 Task: Open Card Nuclear Energy Review in Board Product Design to Workspace Compliance and Regulation and add a team member Softage.2@softage.net, a label Purple, a checklist Financial Forecasting, an attachment from your google drive, a color Purple and finally, add a card description 'Plan and execute company team-building conference with guest speakers on customer loyalty' and a comment 'Given the potential impact of this task on our company revenue, let us ensure that we approach it with a focus on profitability and ROI.'. Add a start date 'Jan 02, 1900' with a due date 'Jan 09, 1900'
Action: Mouse moved to (116, 59)
Screenshot: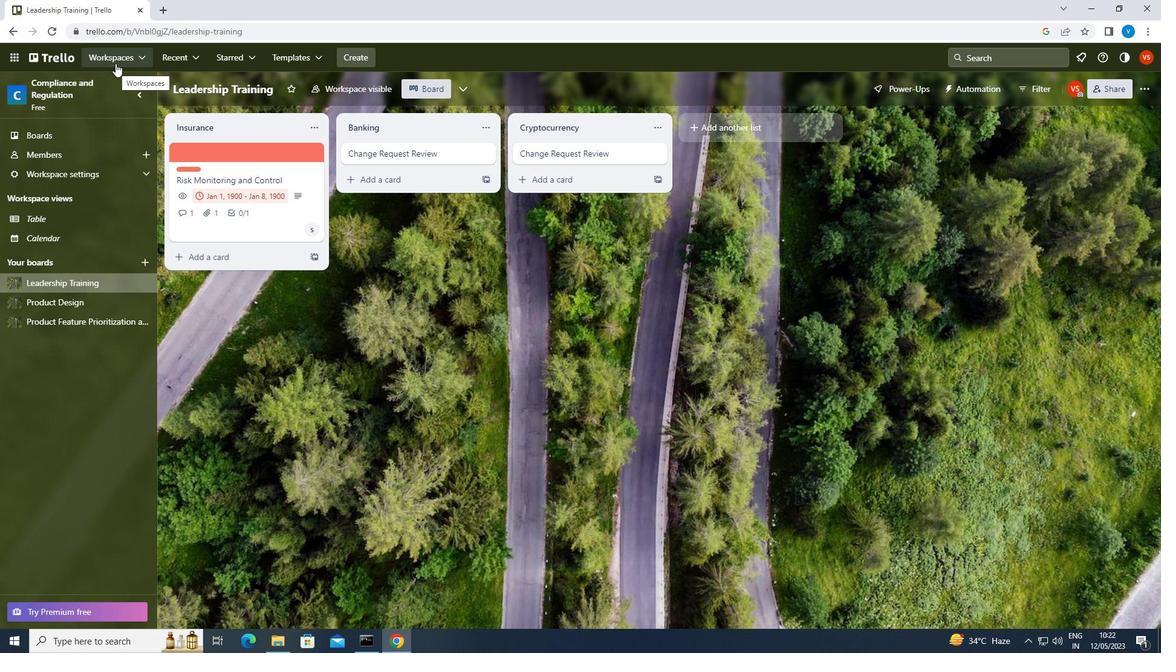 
Action: Mouse pressed left at (116, 59)
Screenshot: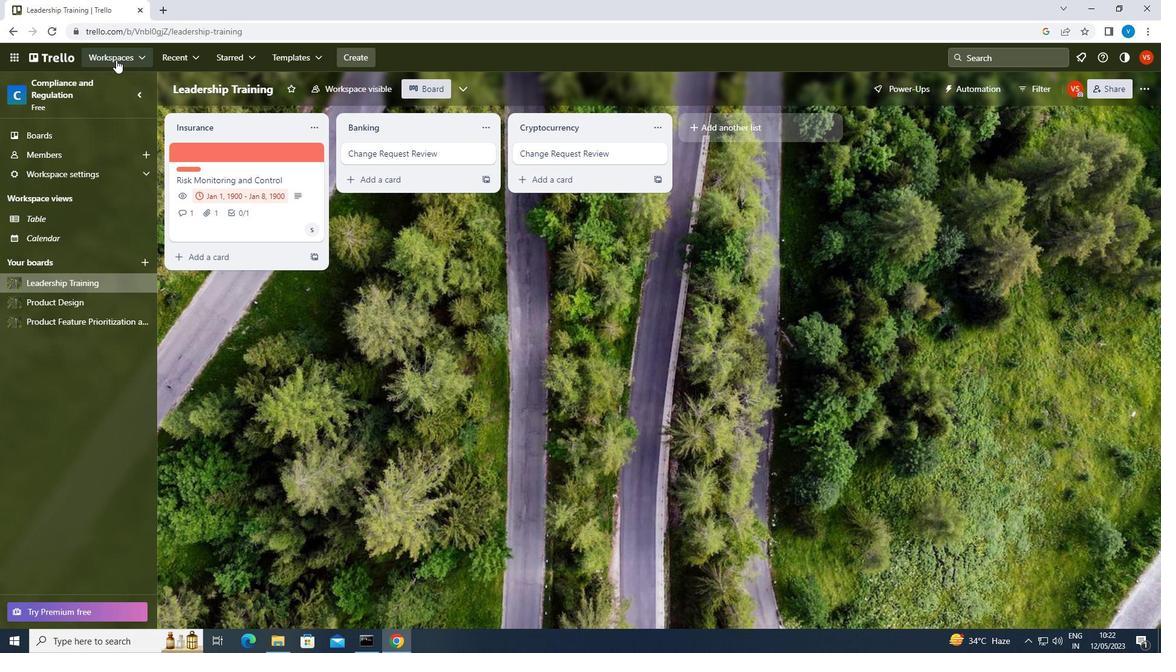 
Action: Mouse moved to (195, 320)
Screenshot: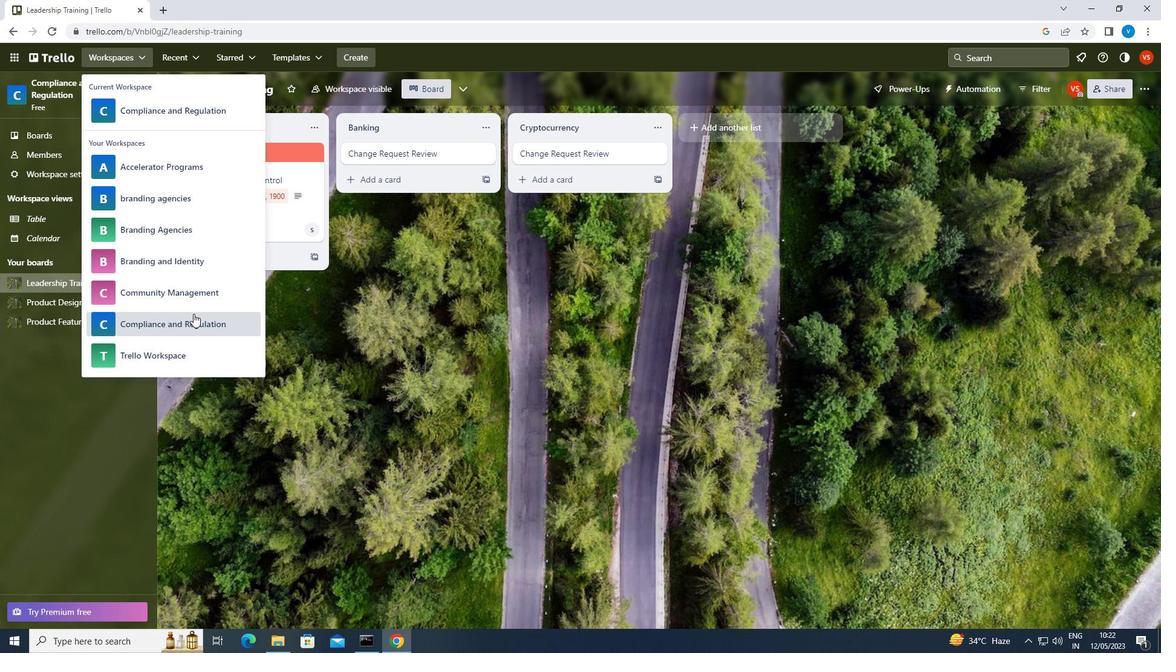 
Action: Mouse pressed left at (195, 320)
Screenshot: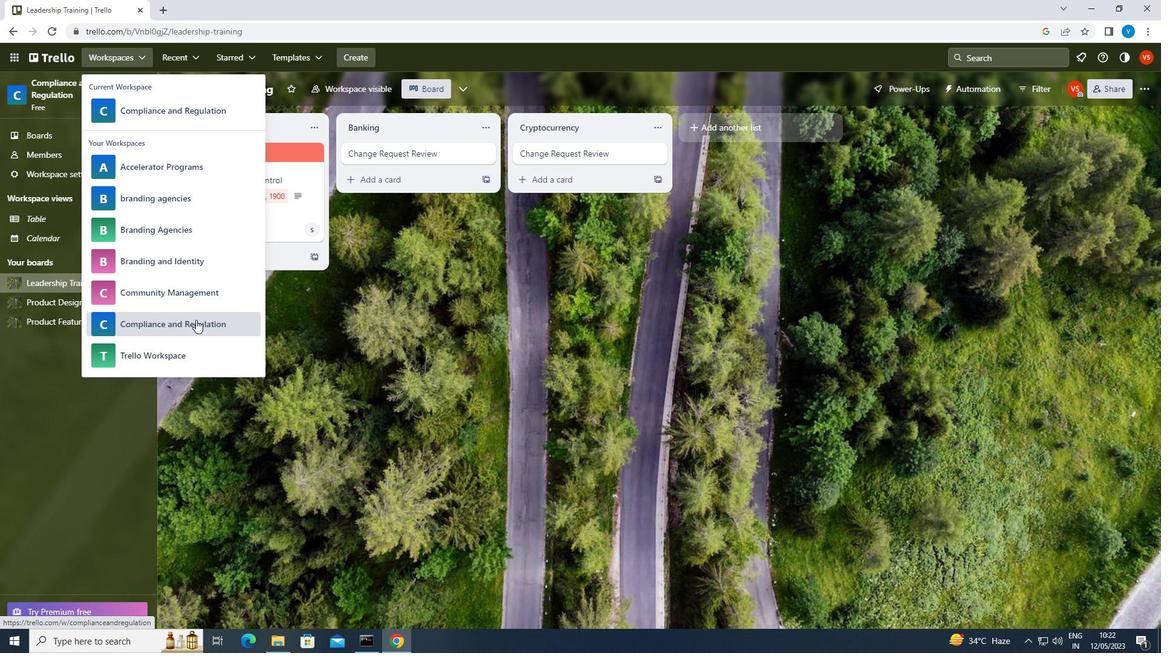 
Action: Mouse moved to (921, 492)
Screenshot: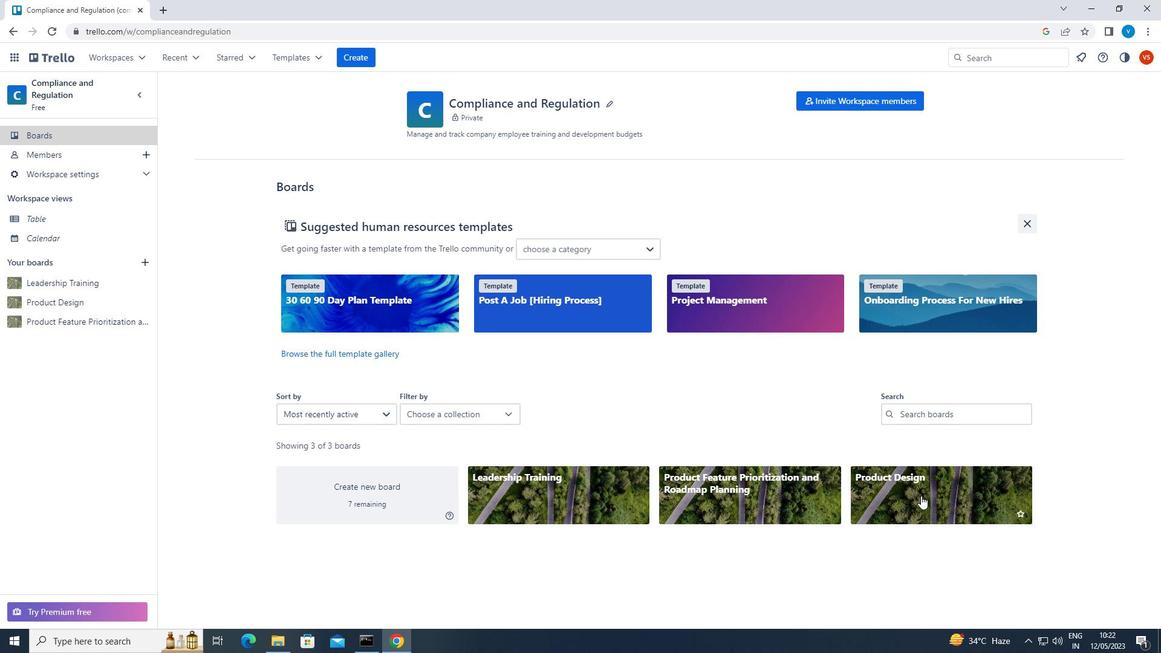 
Action: Mouse pressed left at (921, 492)
Screenshot: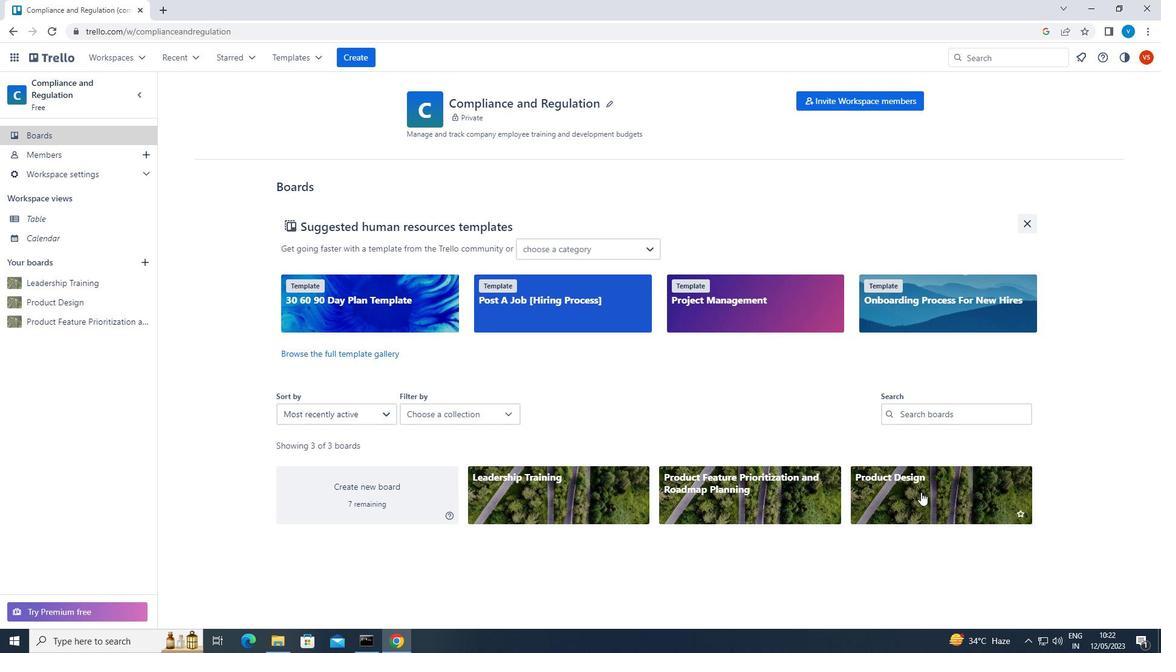 
Action: Mouse moved to (254, 157)
Screenshot: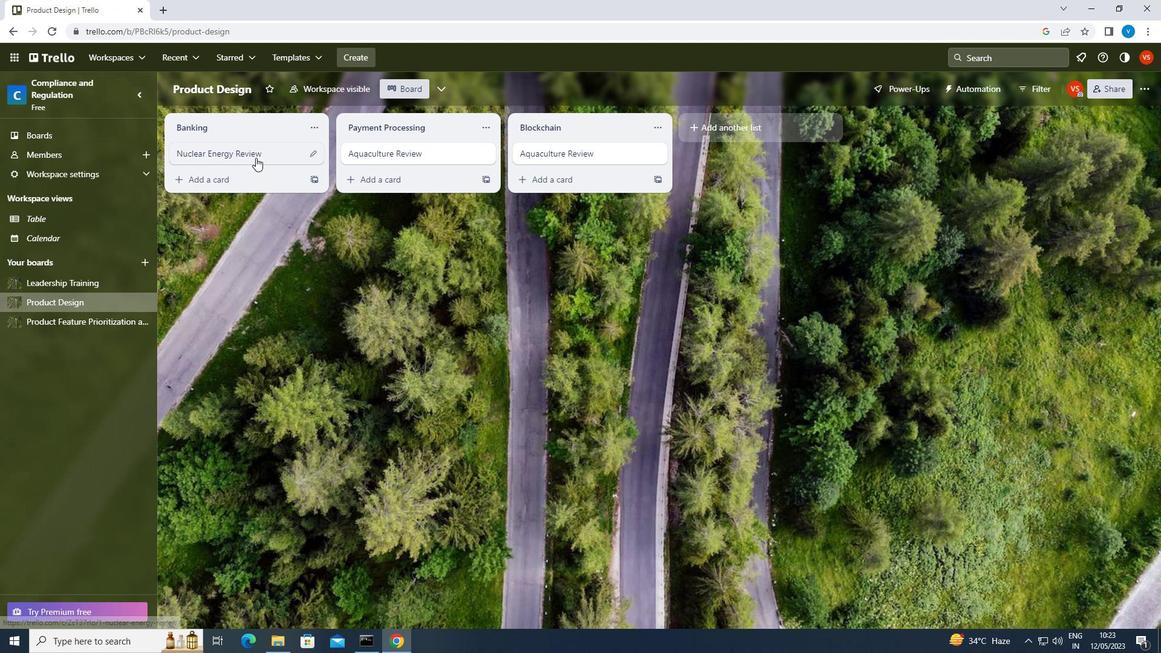 
Action: Mouse pressed left at (254, 157)
Screenshot: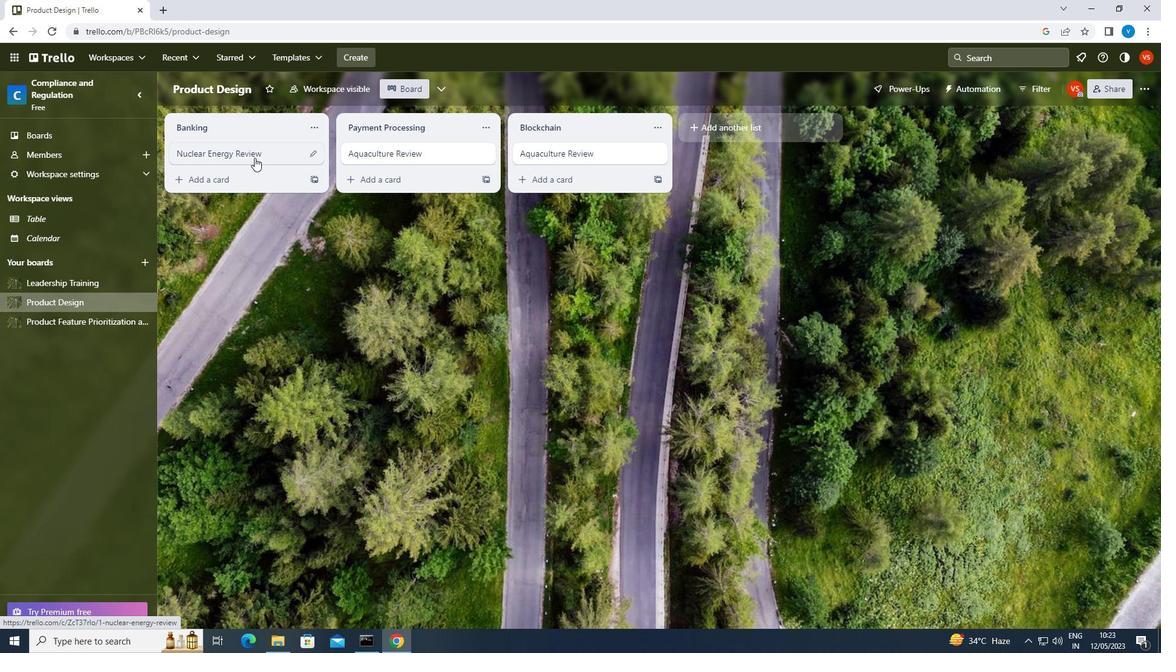
Action: Mouse moved to (759, 152)
Screenshot: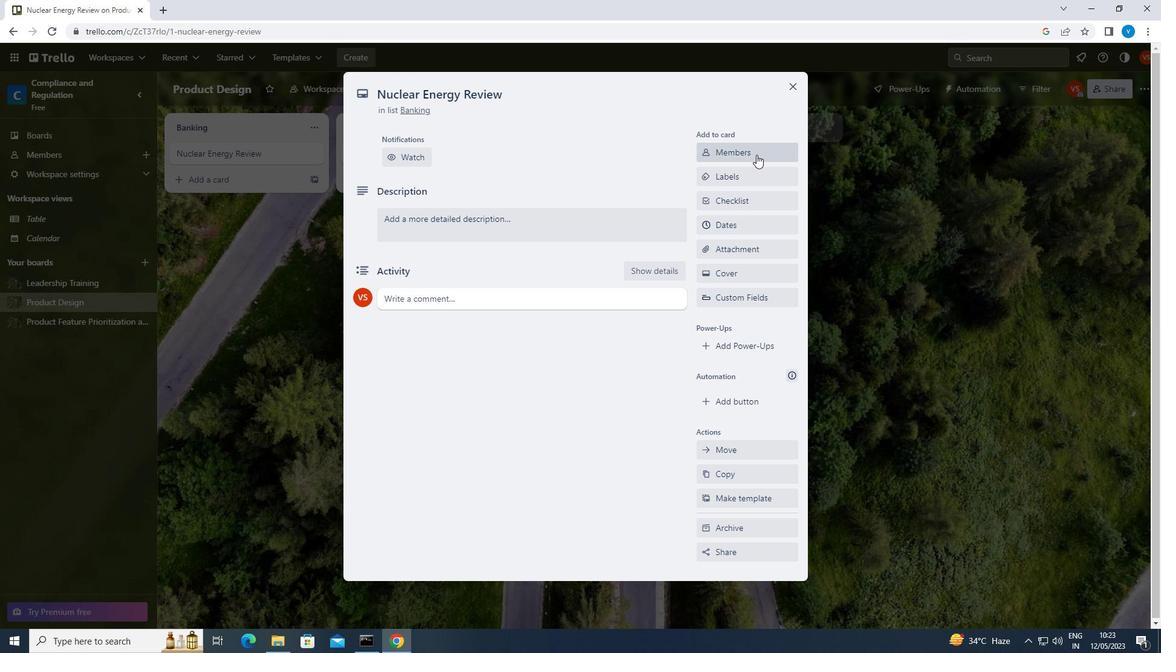 
Action: Mouse pressed left at (759, 152)
Screenshot: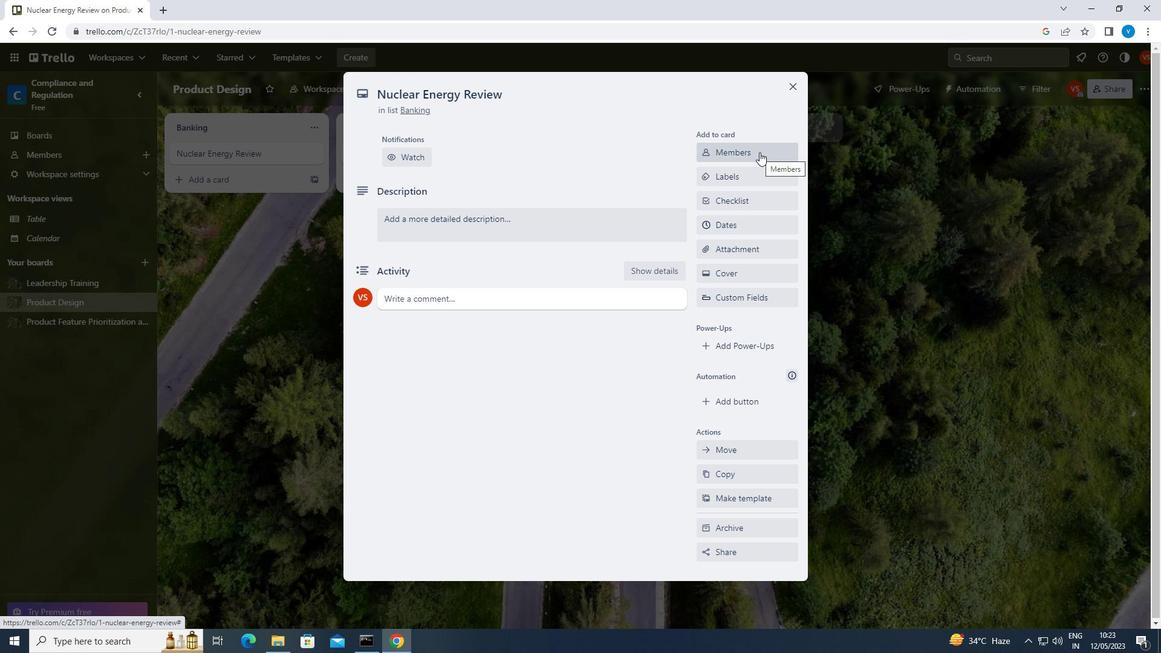 
Action: Key pressed <Key.shift>SOFTAGE.2<Key.shift>@SOFTAGE.NET
Screenshot: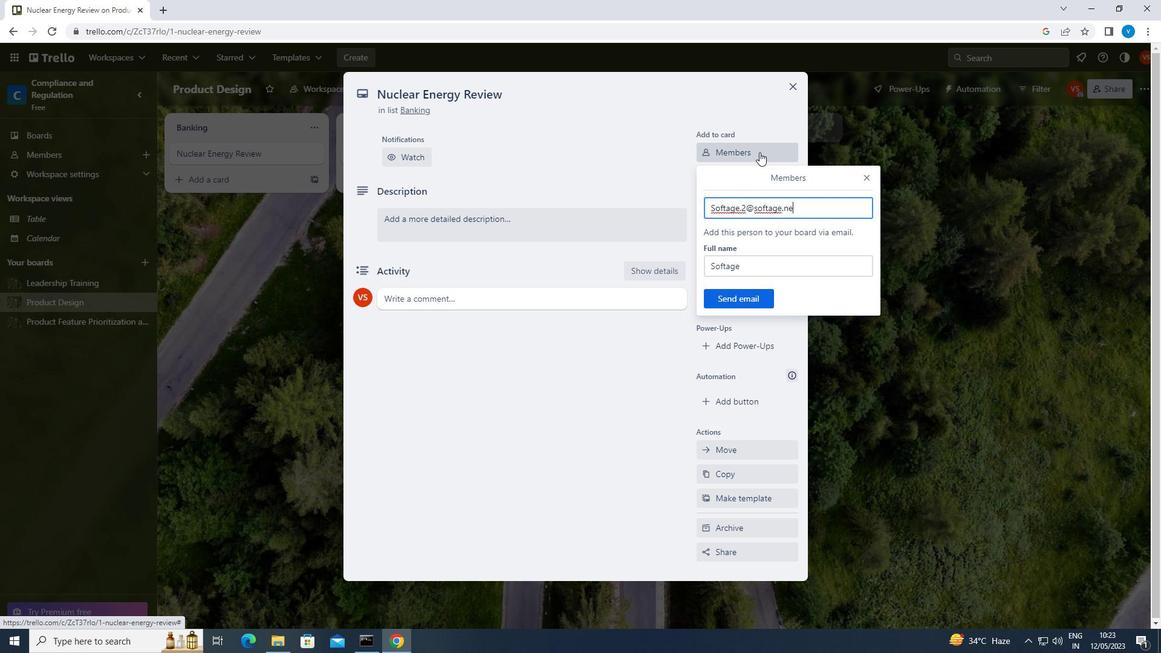 
Action: Mouse moved to (742, 300)
Screenshot: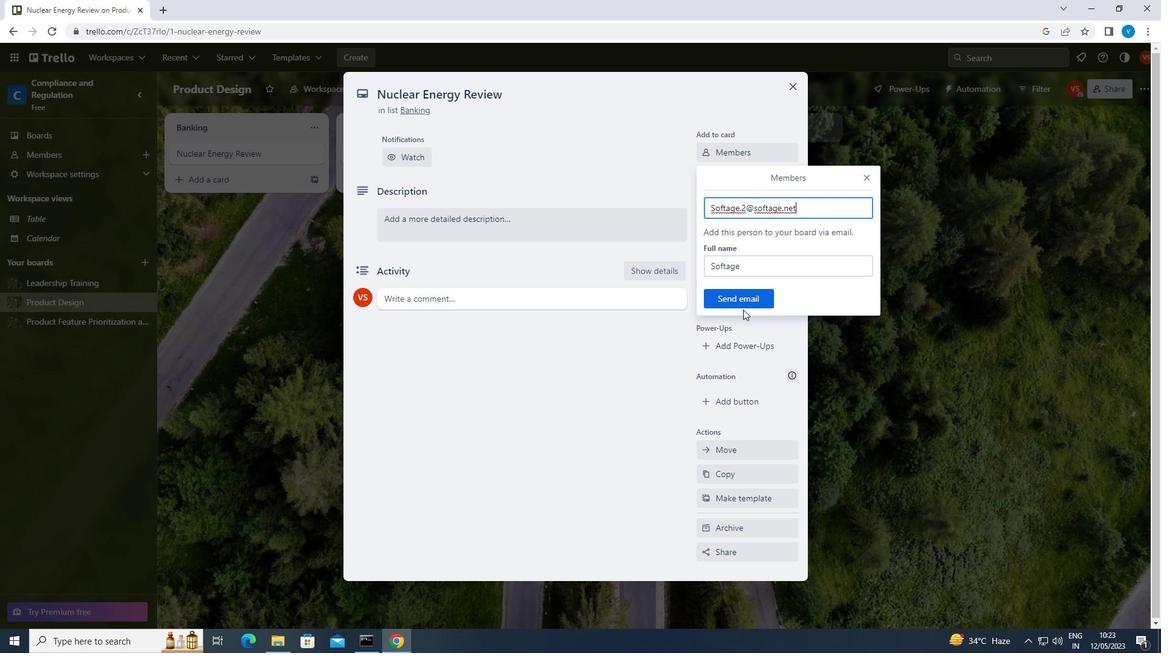 
Action: Mouse pressed left at (742, 300)
Screenshot: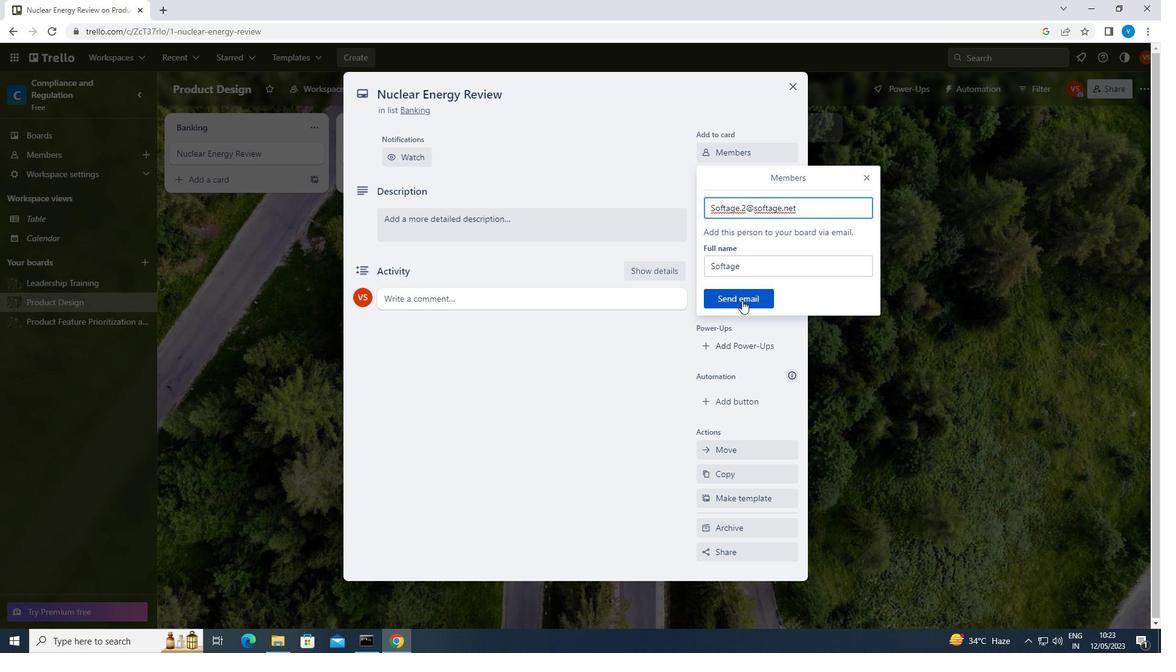 
Action: Mouse moved to (731, 222)
Screenshot: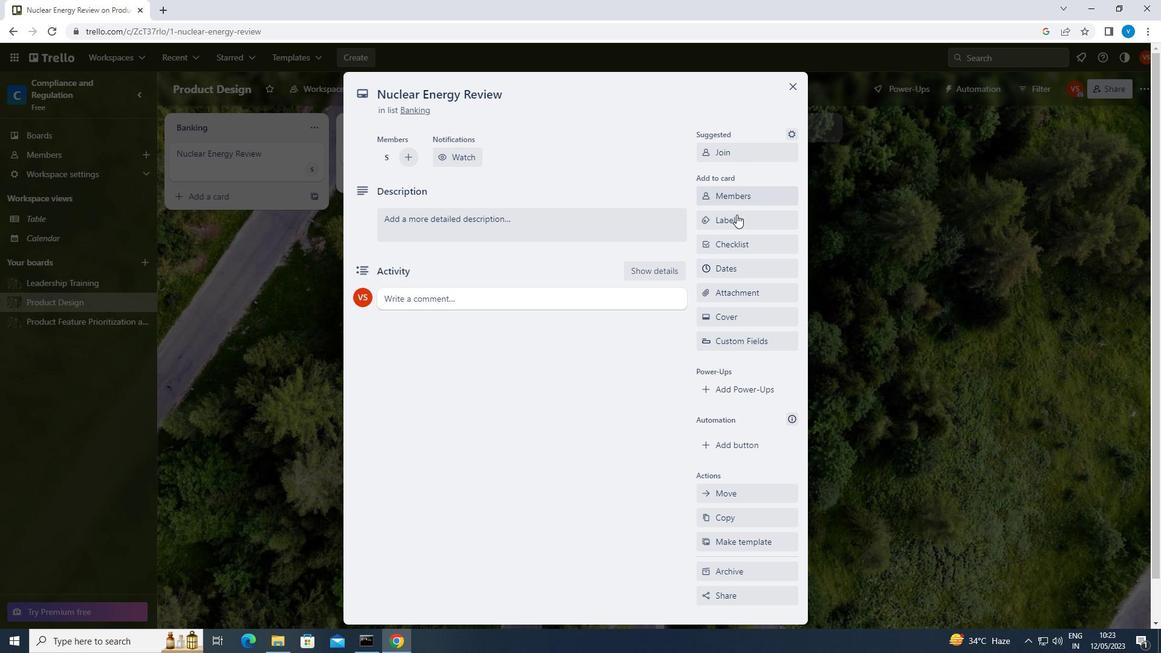 
Action: Mouse pressed left at (731, 222)
Screenshot: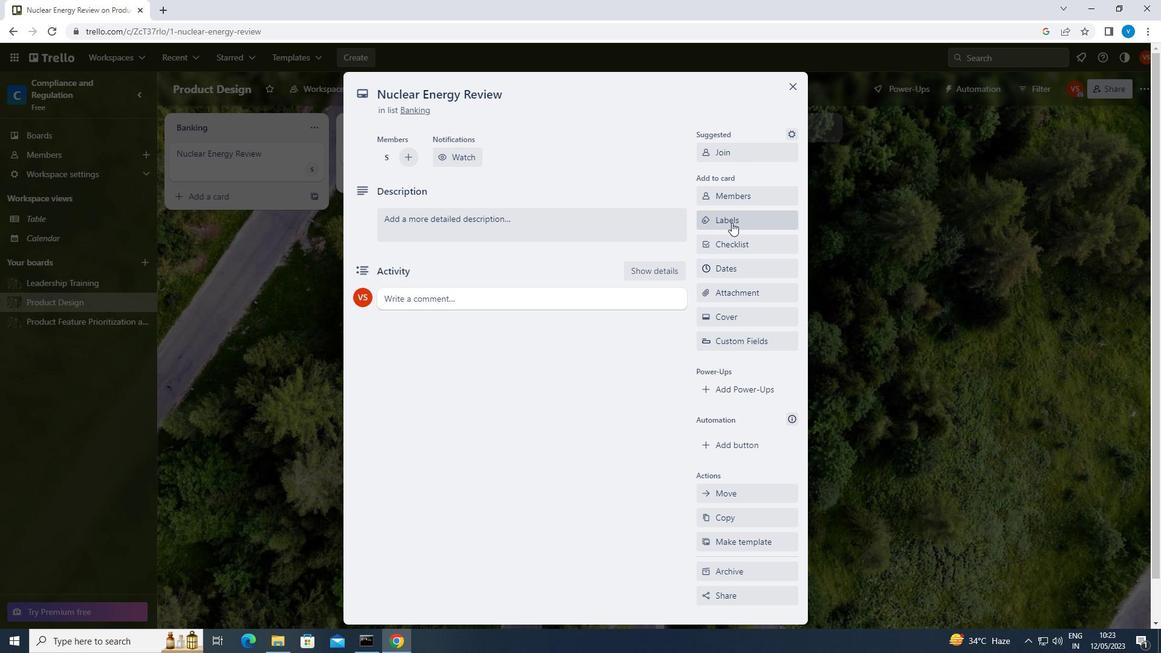 
Action: Mouse moved to (783, 407)
Screenshot: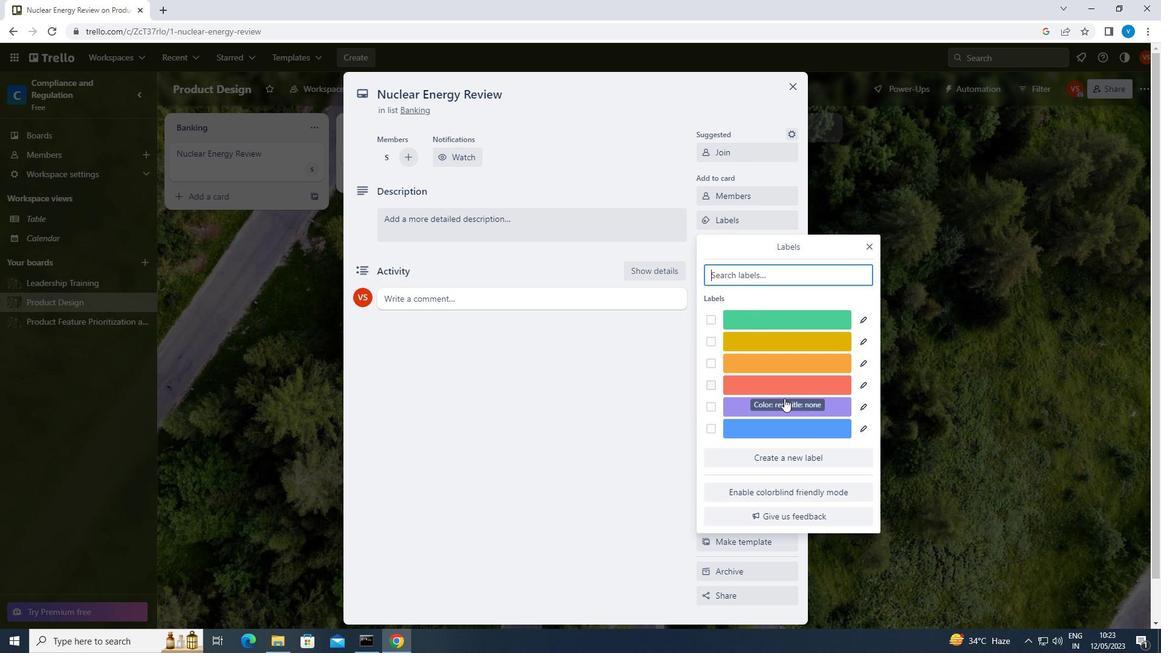 
Action: Mouse pressed left at (783, 407)
Screenshot: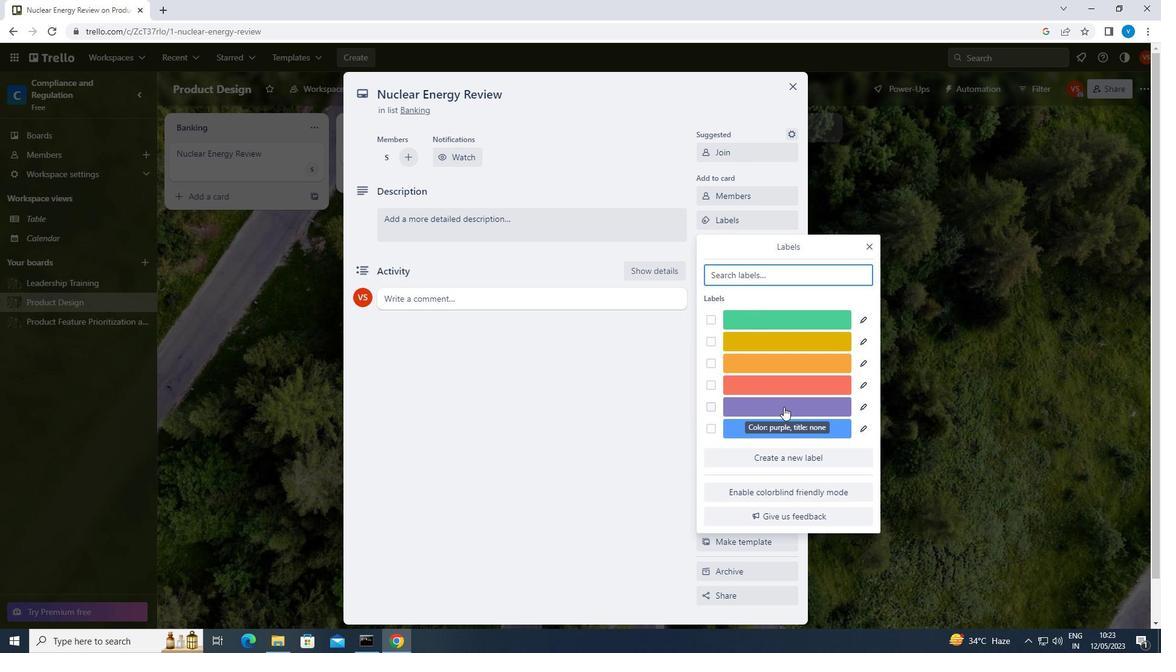 
Action: Mouse moved to (869, 245)
Screenshot: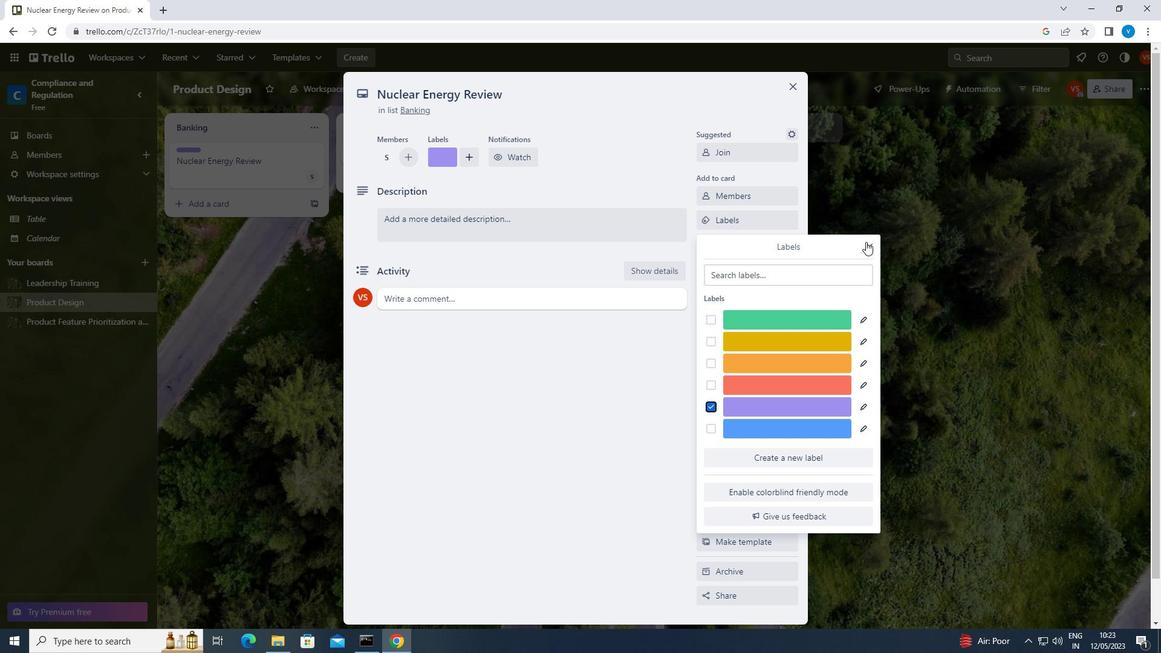 
Action: Mouse pressed left at (869, 245)
Screenshot: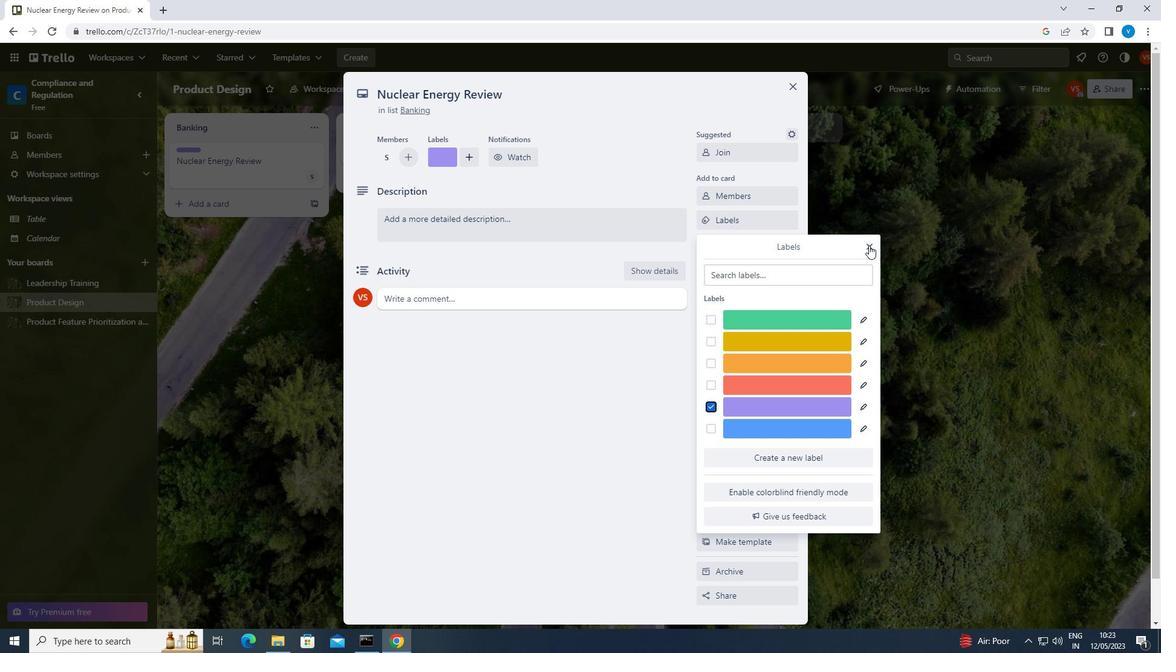 
Action: Mouse moved to (750, 241)
Screenshot: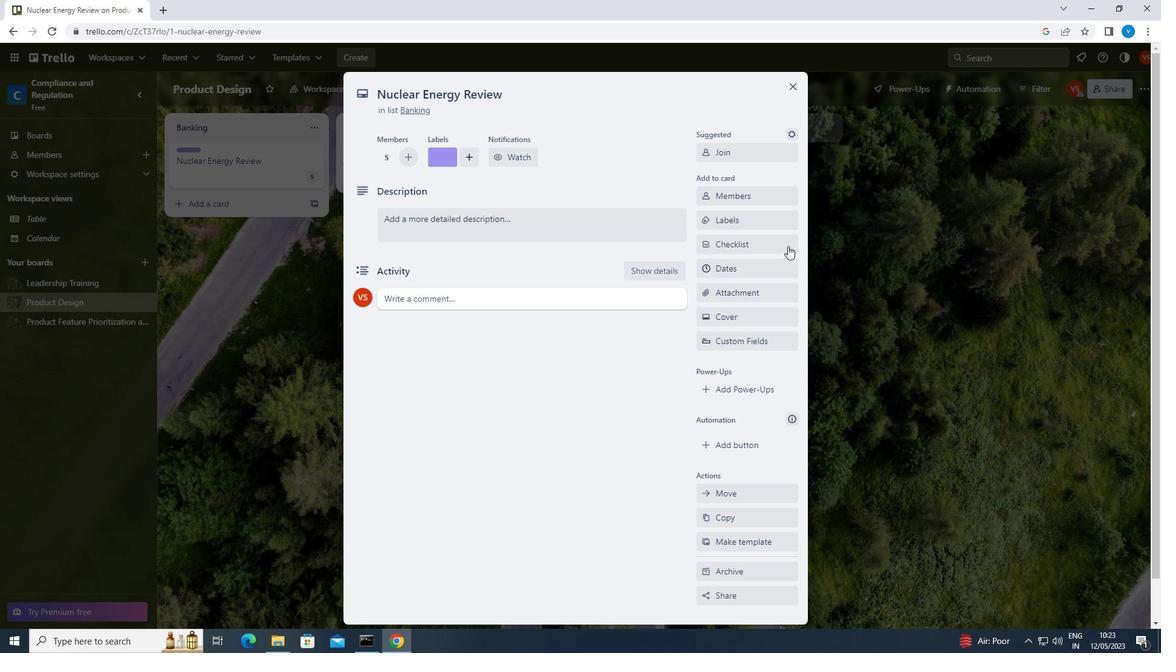 
Action: Mouse pressed left at (750, 241)
Screenshot: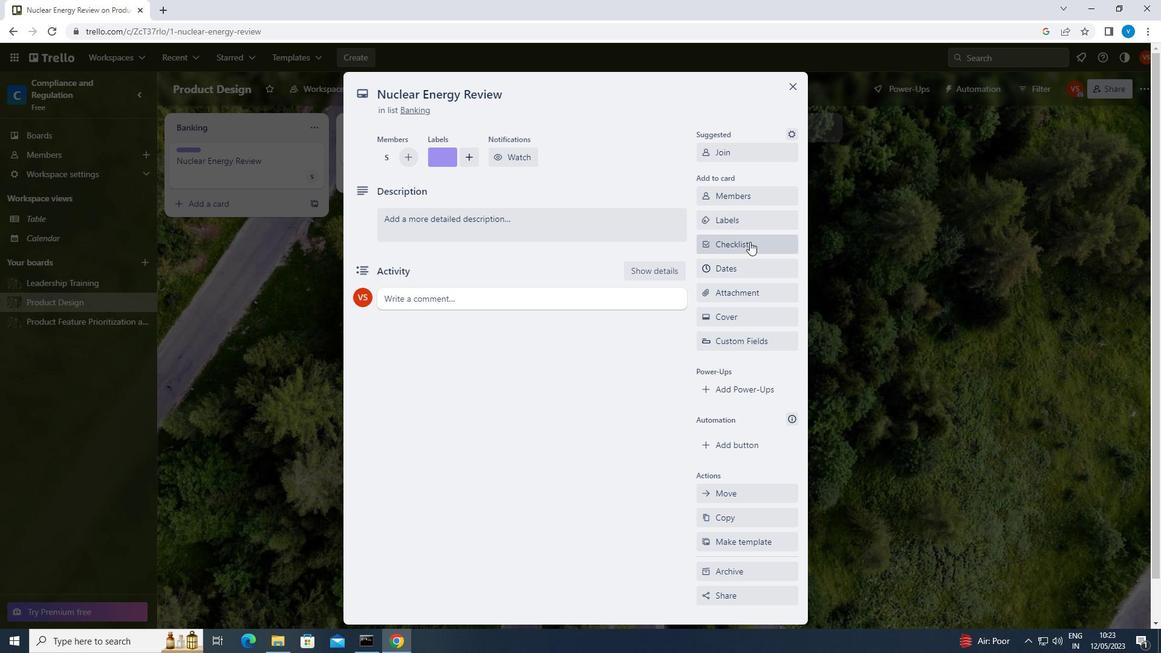 
Action: Mouse moved to (730, 341)
Screenshot: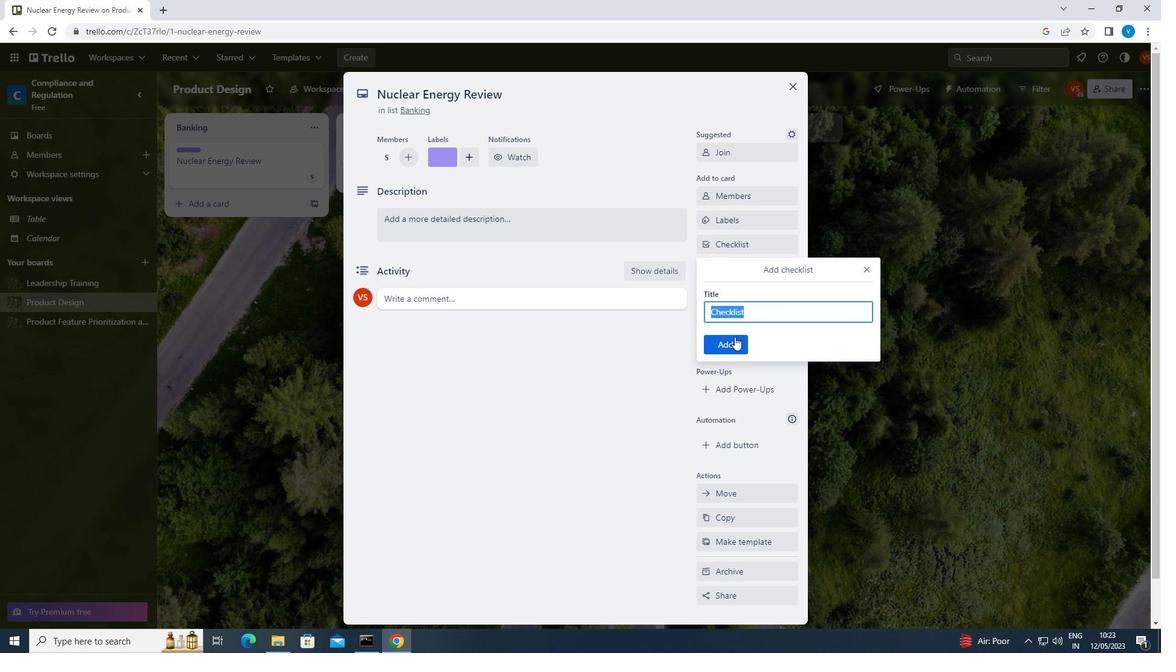 
Action: Mouse pressed left at (730, 341)
Screenshot: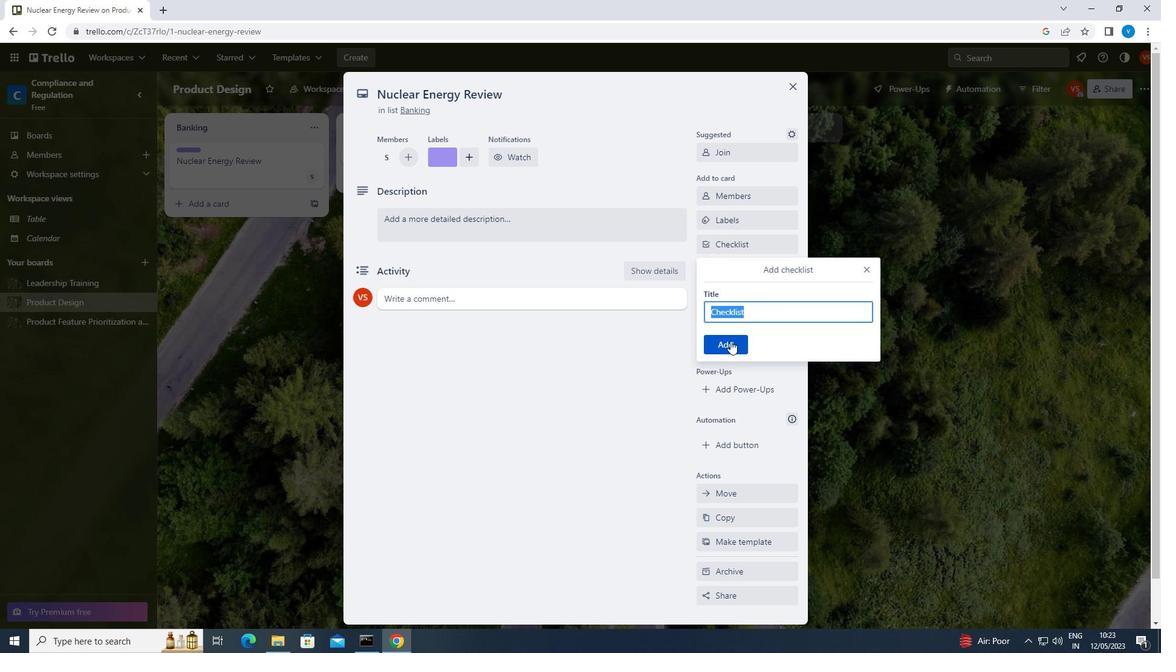 
Action: Mouse moved to (599, 318)
Screenshot: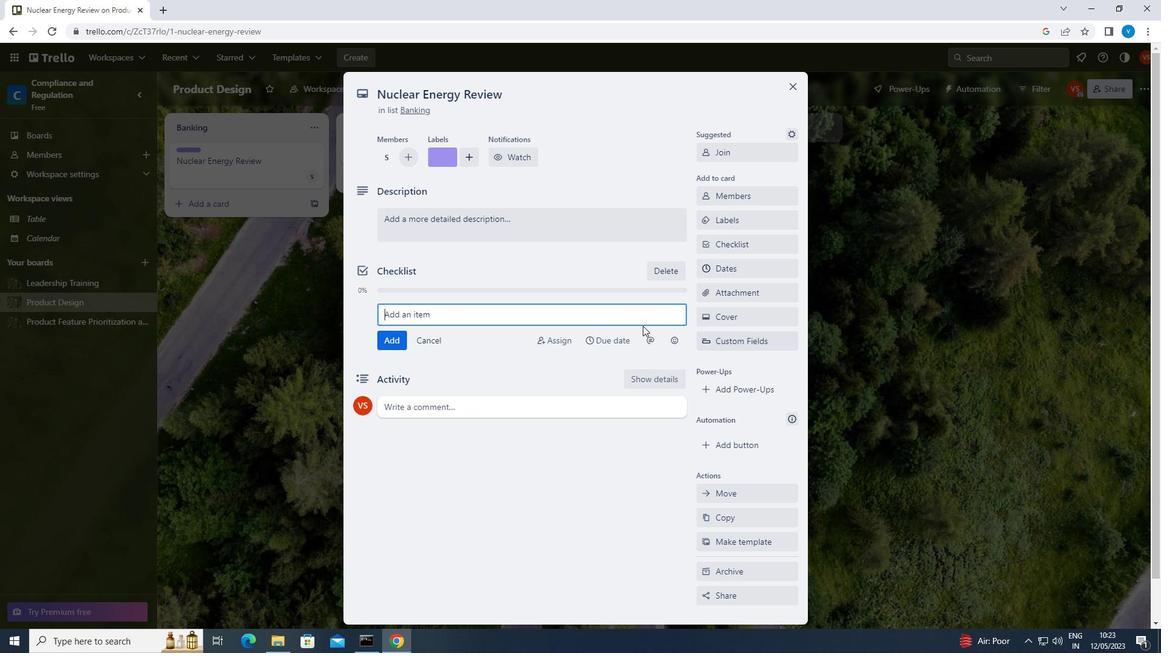 
Action: Key pressed <Key.shift>FINANCIAL<Key.space><Key.shift>FORECASTING
Screenshot: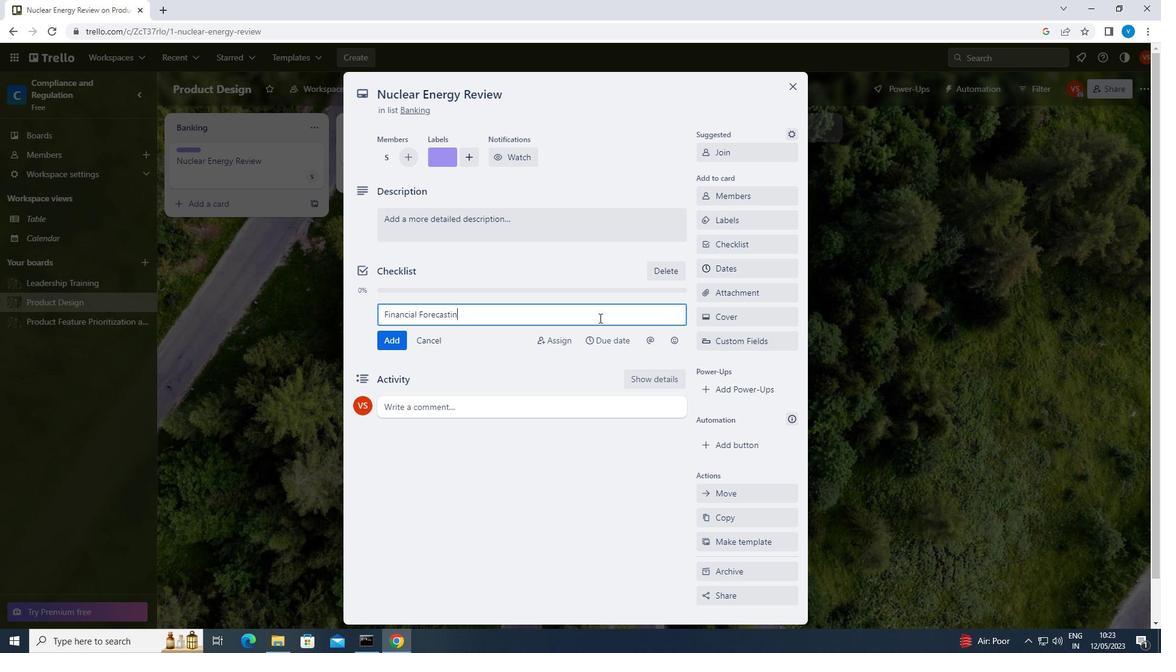 
Action: Mouse moved to (395, 344)
Screenshot: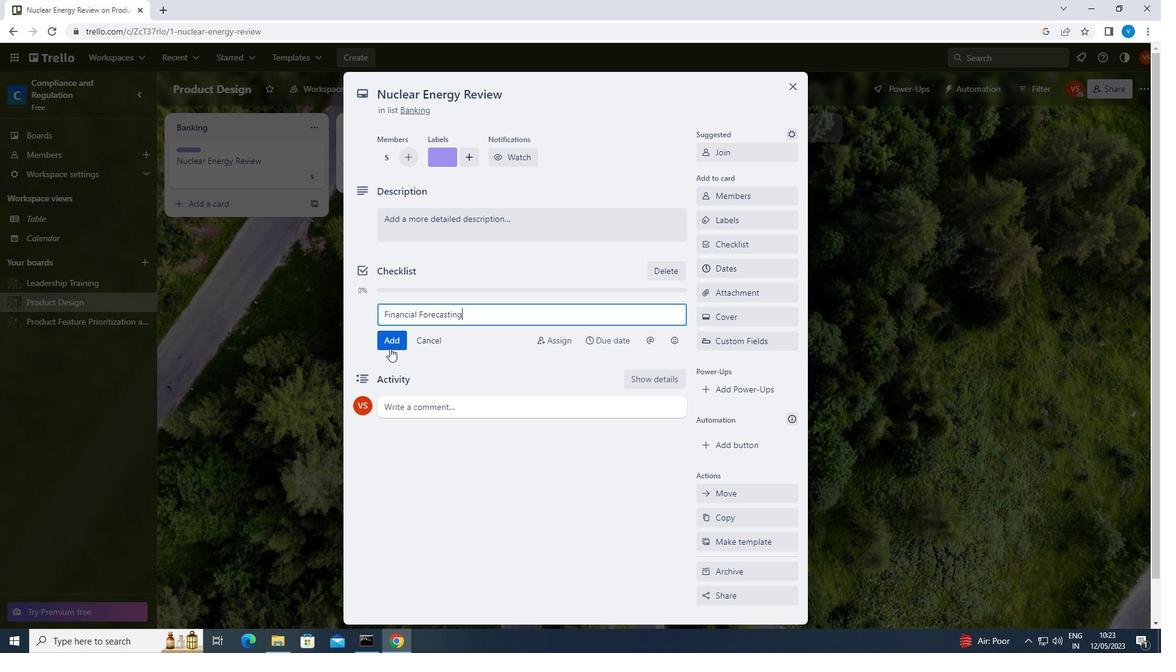 
Action: Mouse pressed left at (395, 344)
Screenshot: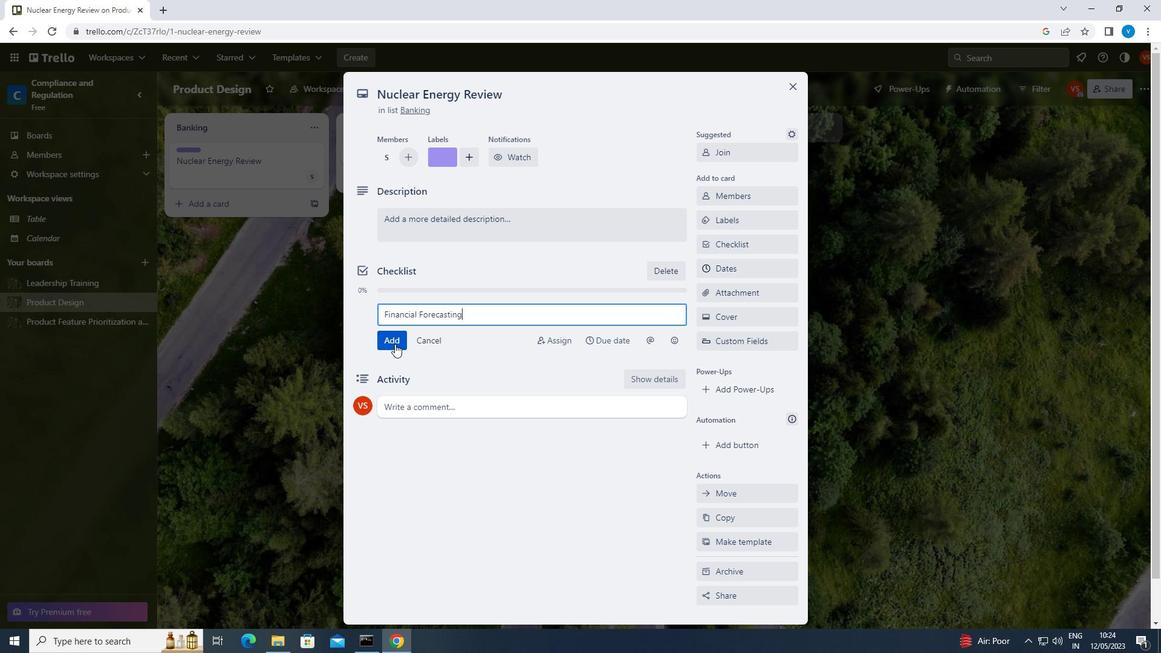 
Action: Mouse moved to (738, 292)
Screenshot: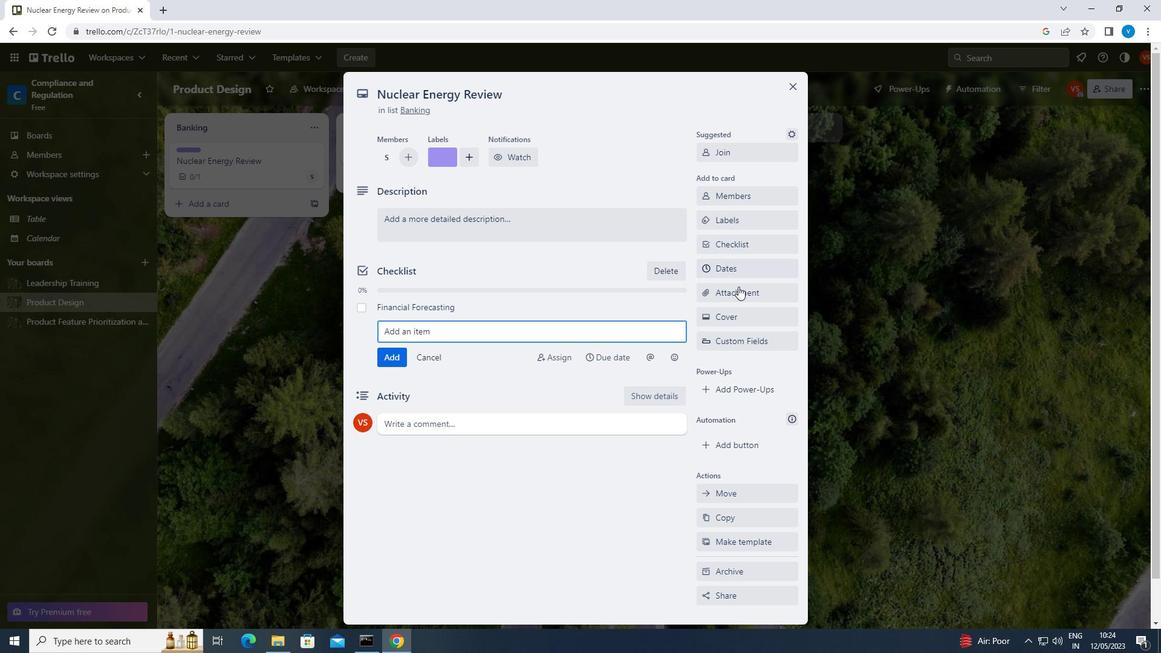 
Action: Mouse pressed left at (738, 292)
Screenshot: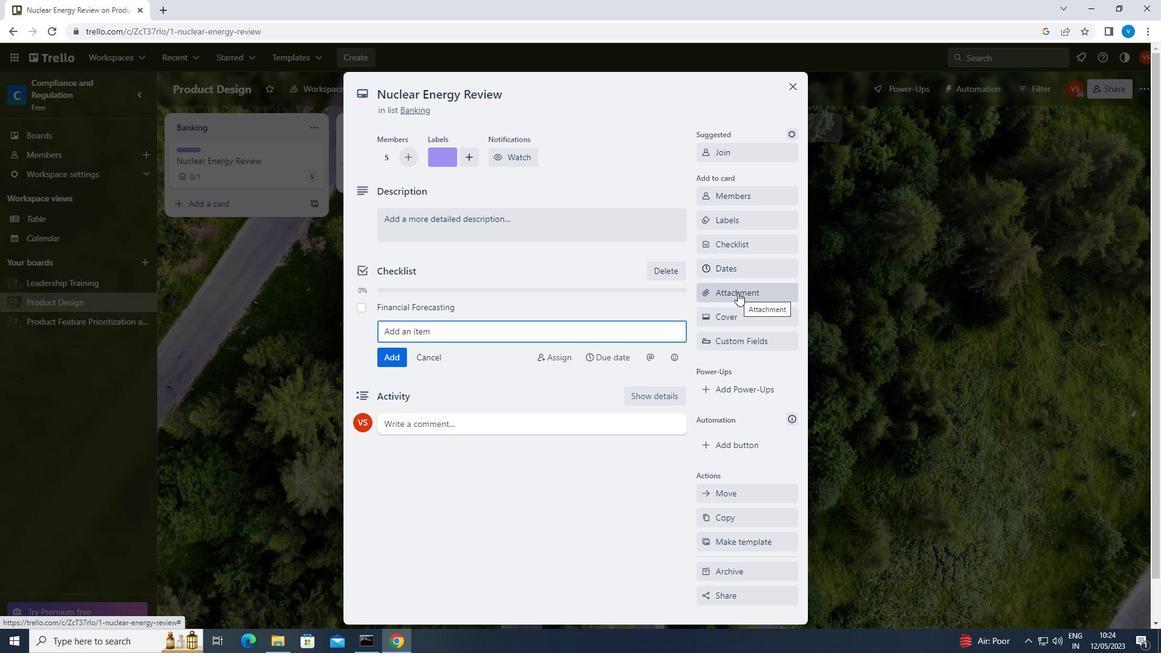 
Action: Mouse moved to (751, 391)
Screenshot: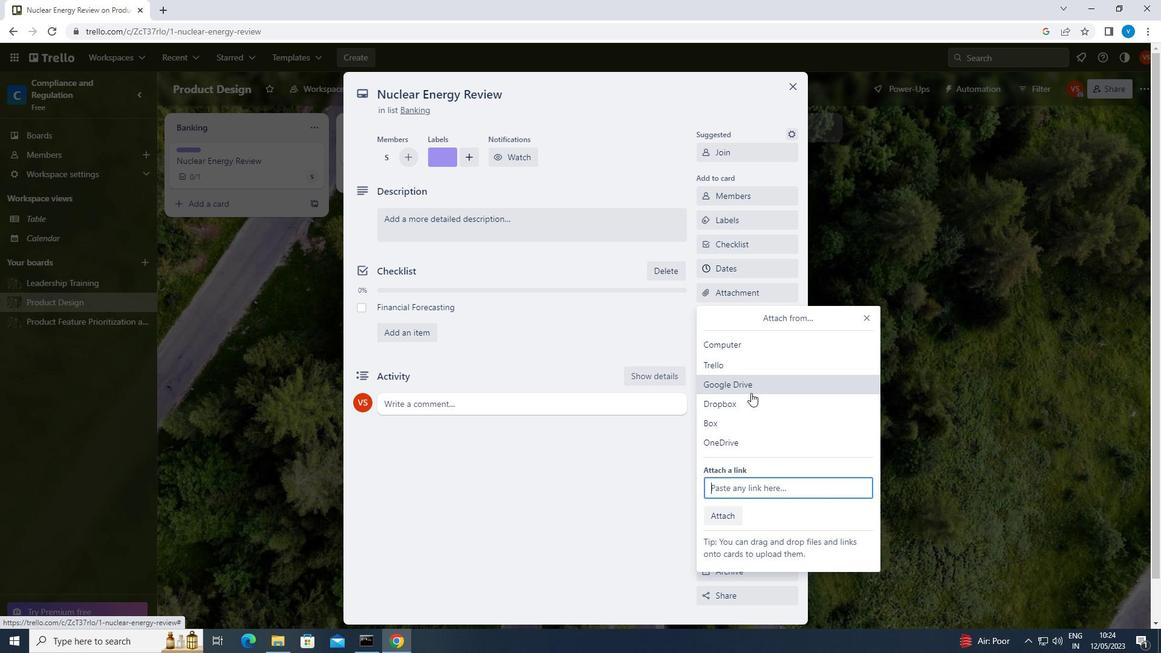 
Action: Mouse pressed left at (751, 391)
Screenshot: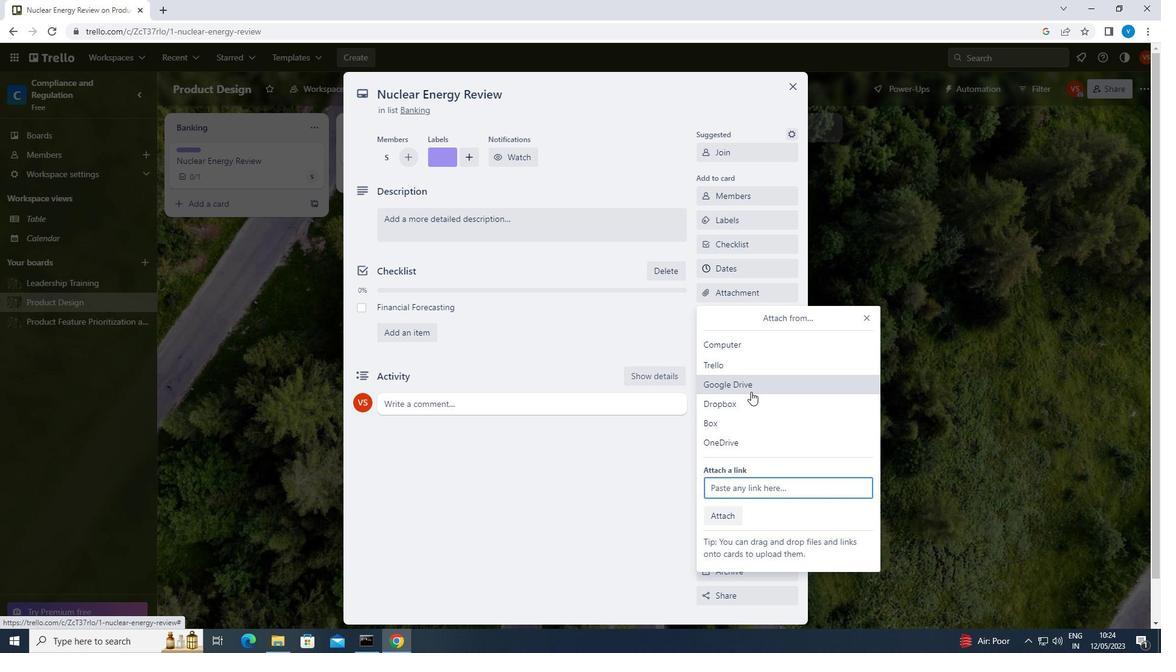 
Action: Mouse moved to (343, 315)
Screenshot: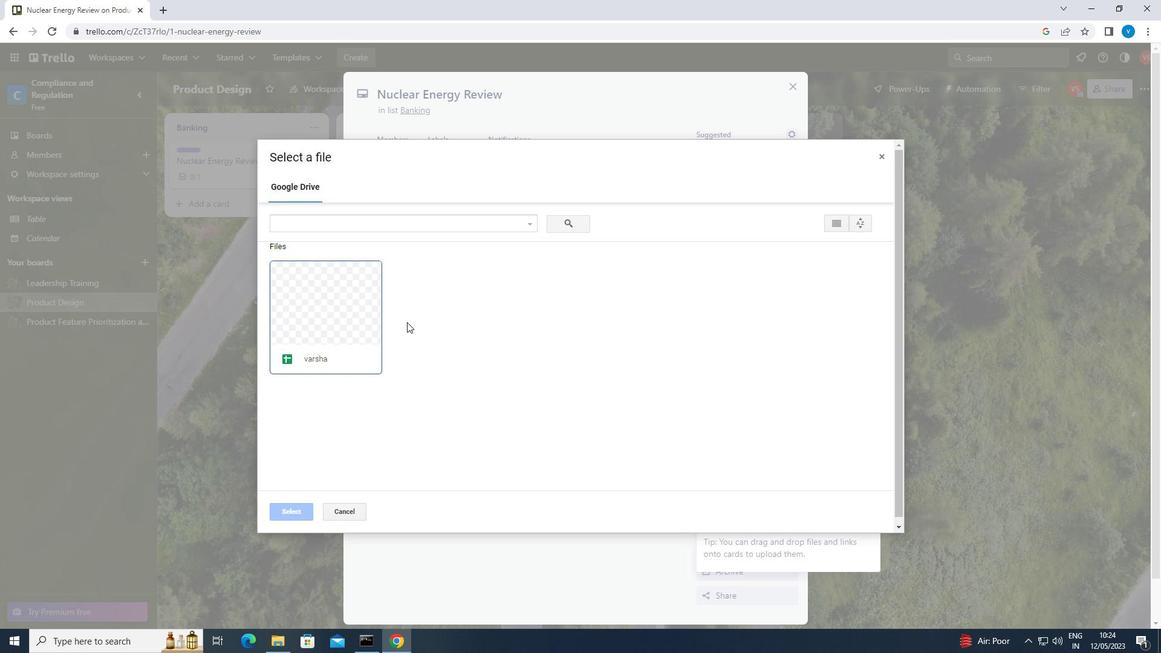 
Action: Mouse pressed left at (343, 315)
Screenshot: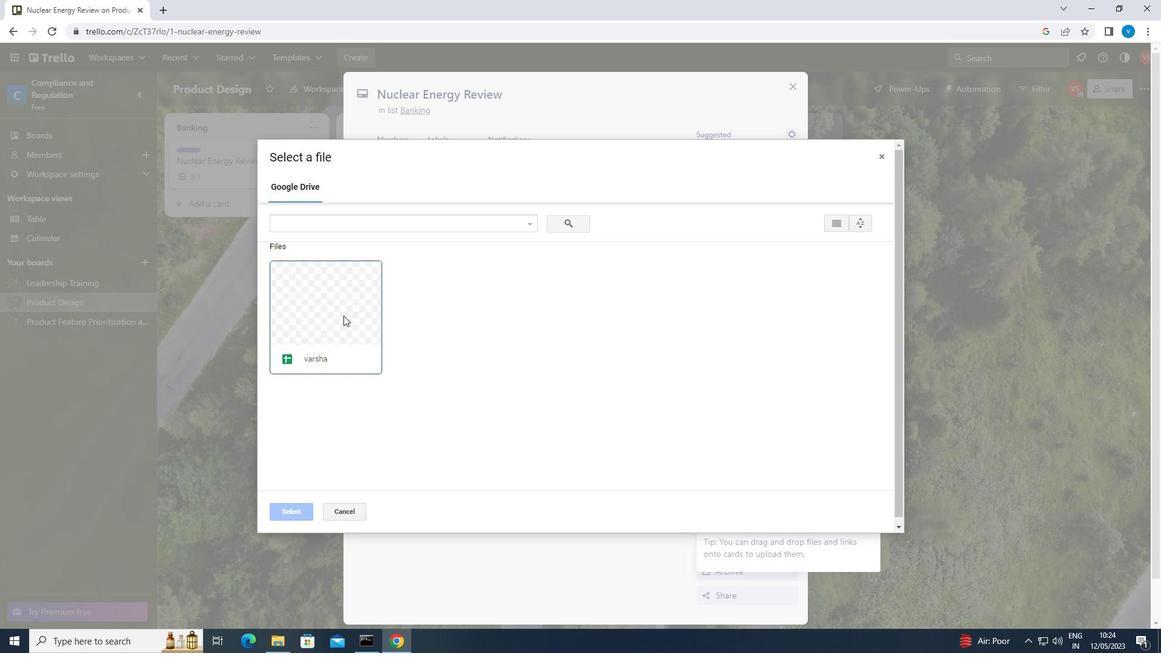 
Action: Mouse moved to (304, 509)
Screenshot: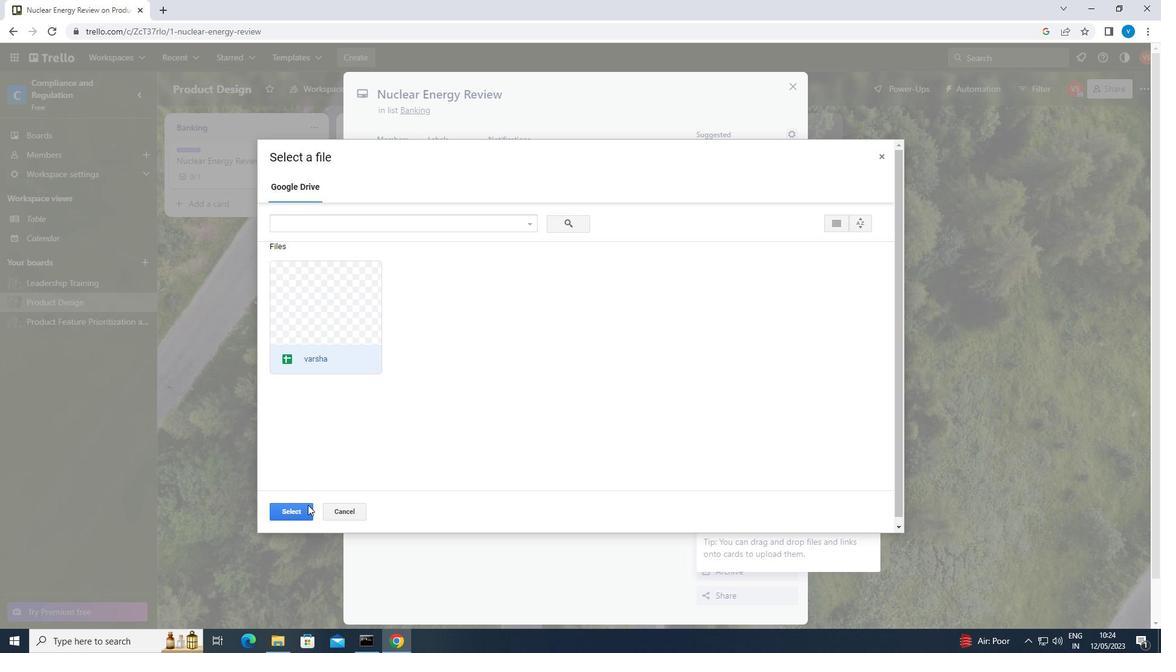 
Action: Mouse pressed left at (304, 509)
Screenshot: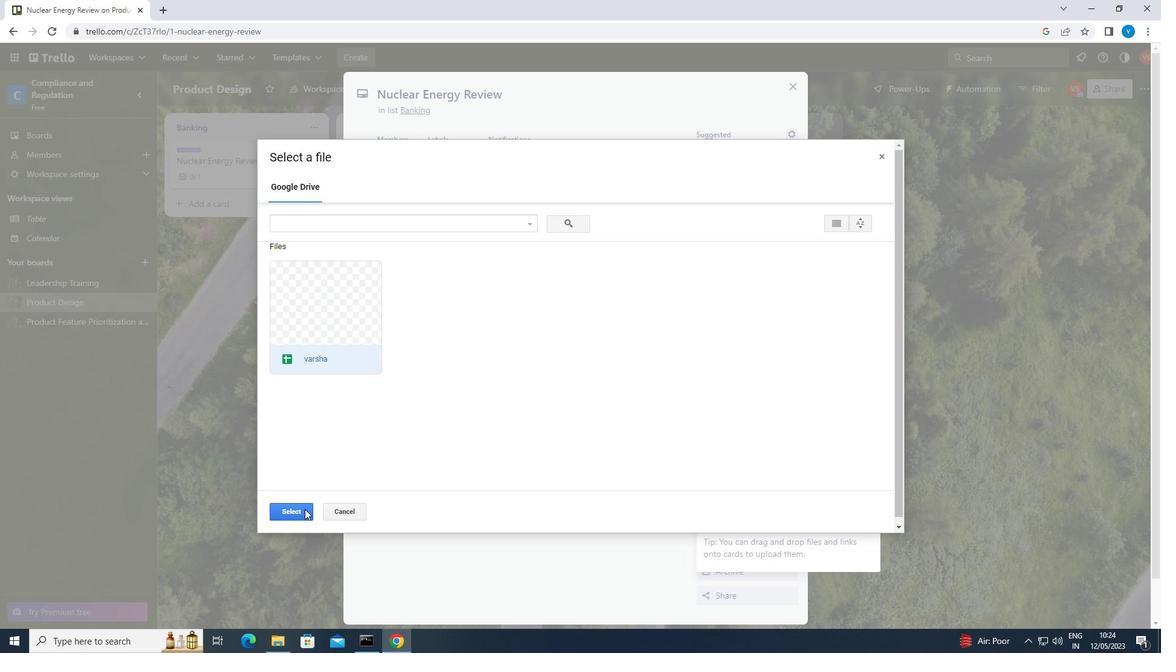 
Action: Mouse moved to (731, 315)
Screenshot: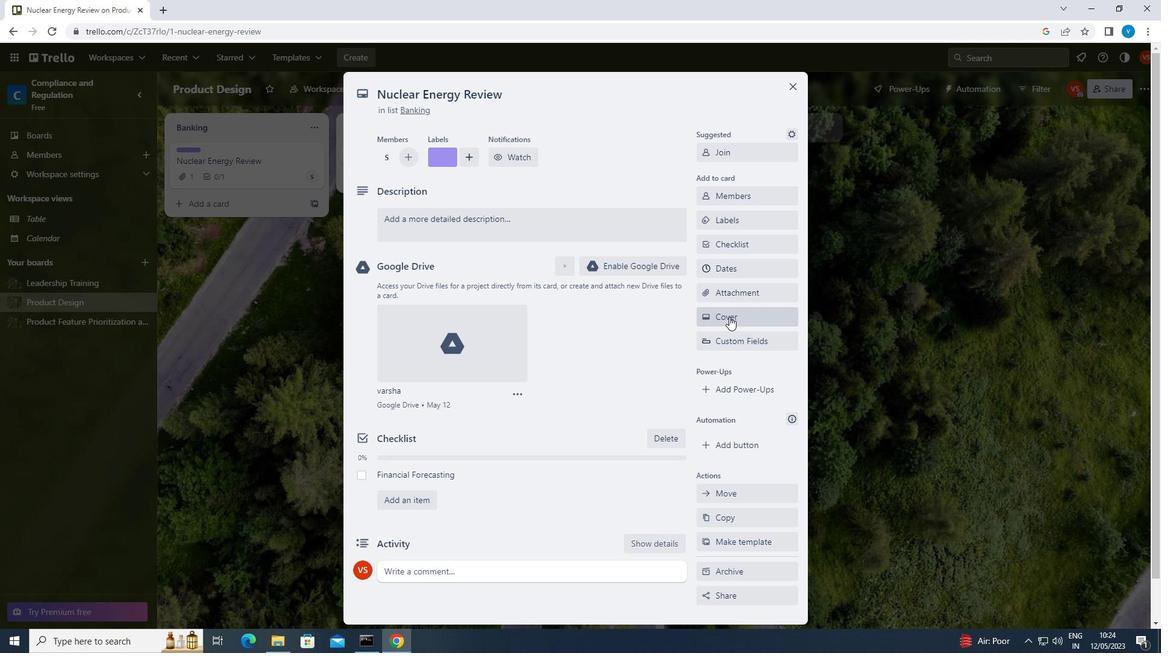 
Action: Mouse pressed left at (731, 315)
Screenshot: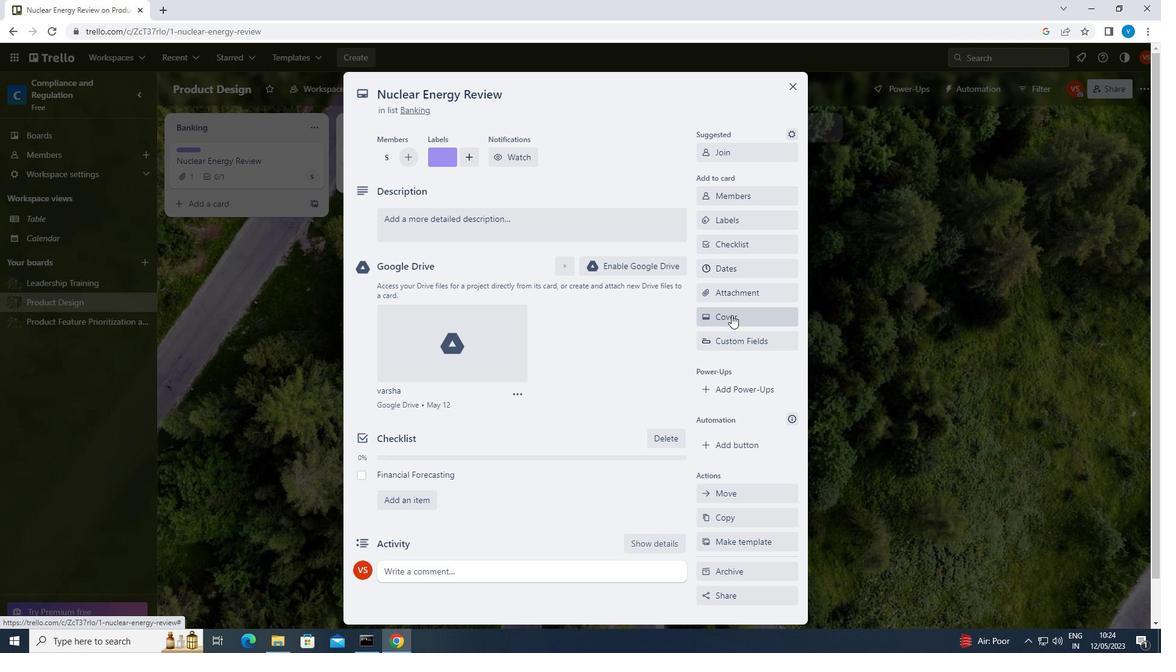
Action: Mouse moved to (867, 386)
Screenshot: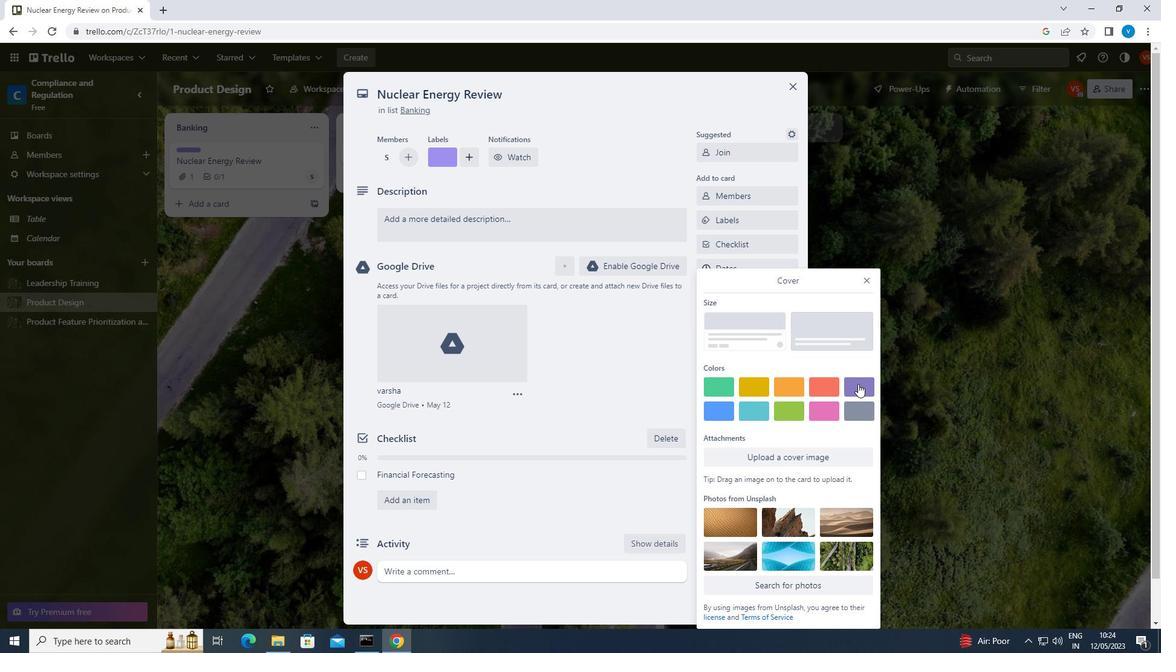 
Action: Mouse pressed left at (867, 386)
Screenshot: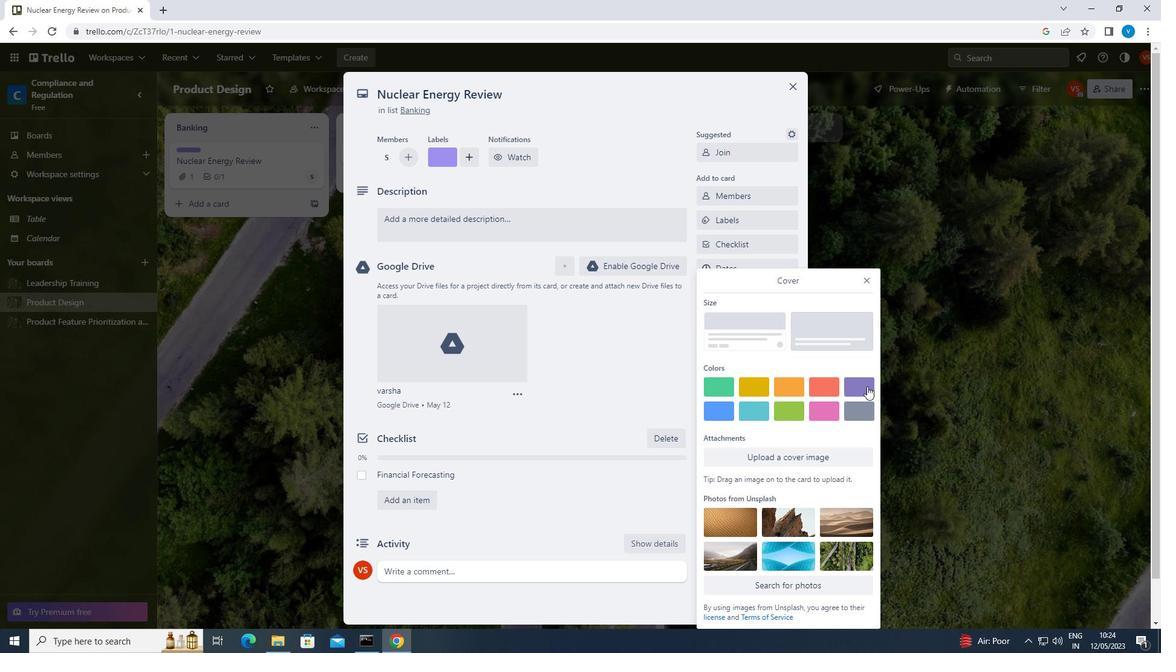 
Action: Mouse moved to (595, 300)
Screenshot: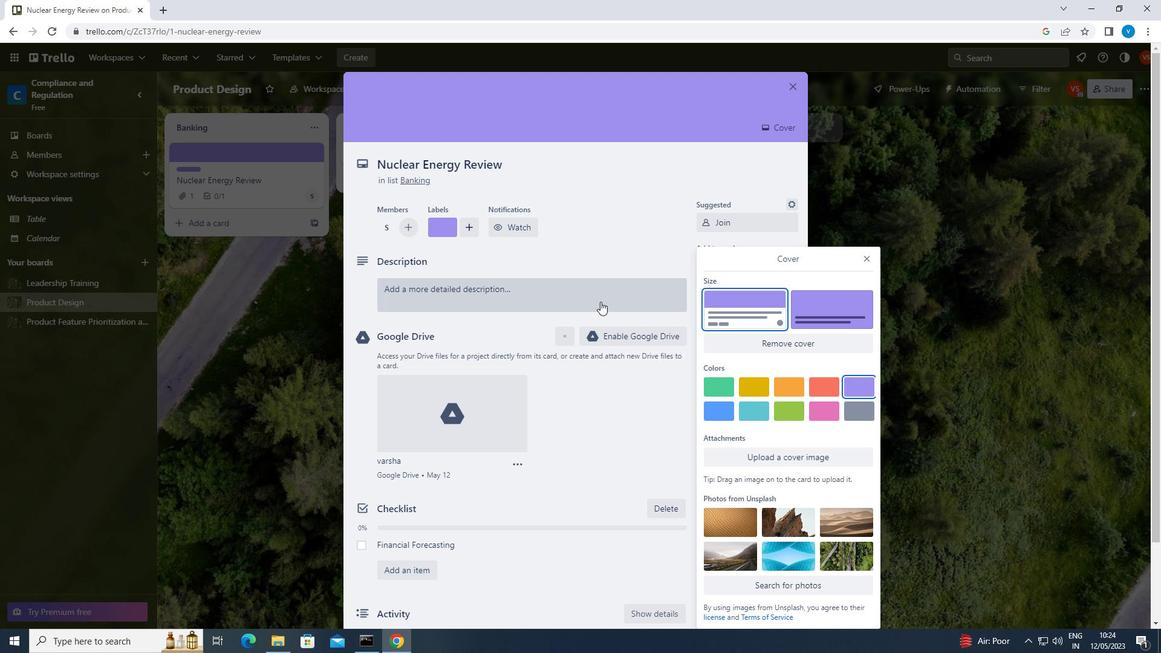 
Action: Mouse pressed left at (595, 300)
Screenshot: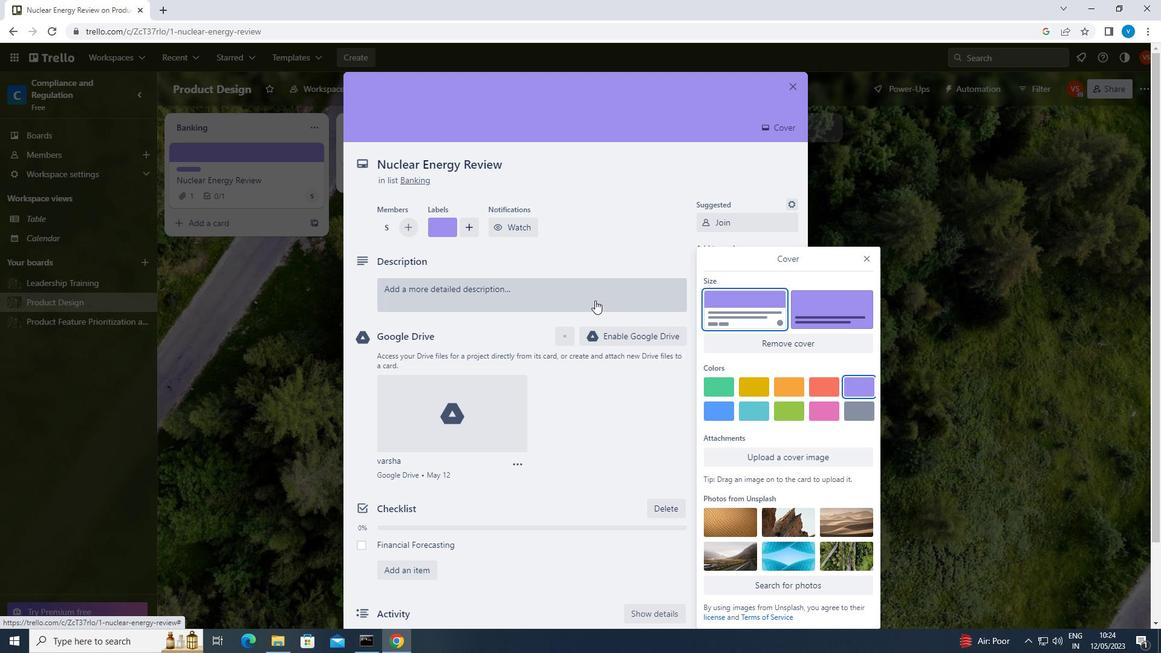 
Action: Key pressed <Key.shift>PLAN<Key.space>AND<Key.space>EXECUTE<Key.space>COMPANY<Key.space>TEAM-BUILDING<Key.space>CONFERENCE<Key.space>WITH<Key.space>GUEST<Key.space>SPEAKERS<Key.space>ON<Key.space>CUSTOMER<Key.space>LOYALTY.
Screenshot: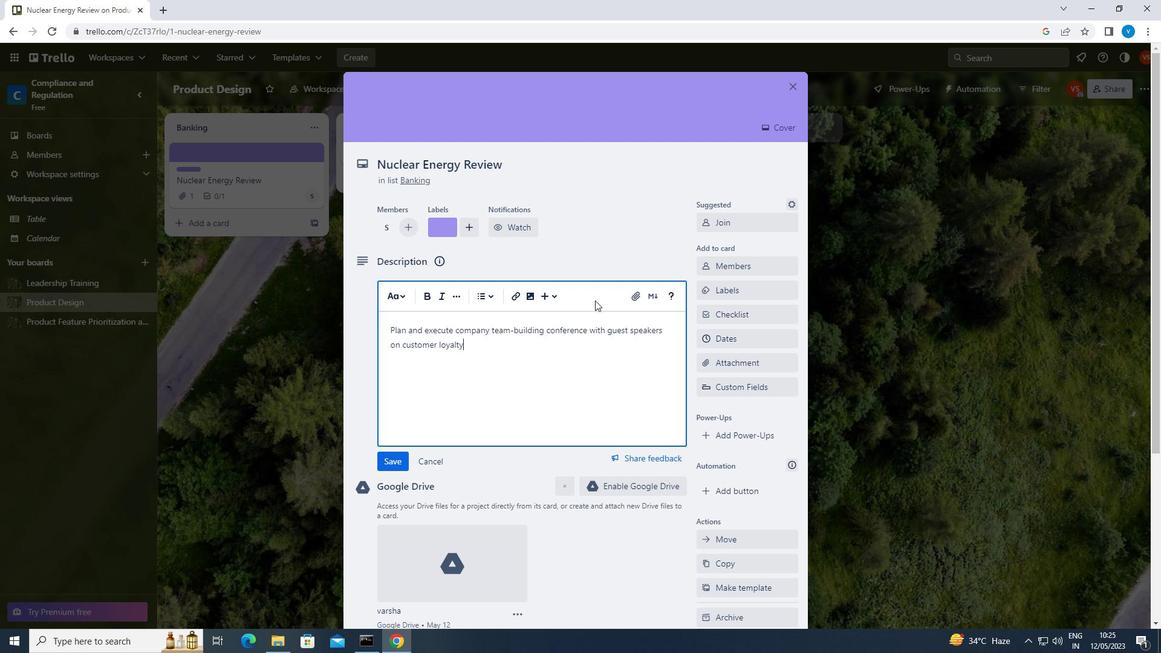 
Action: Mouse moved to (395, 465)
Screenshot: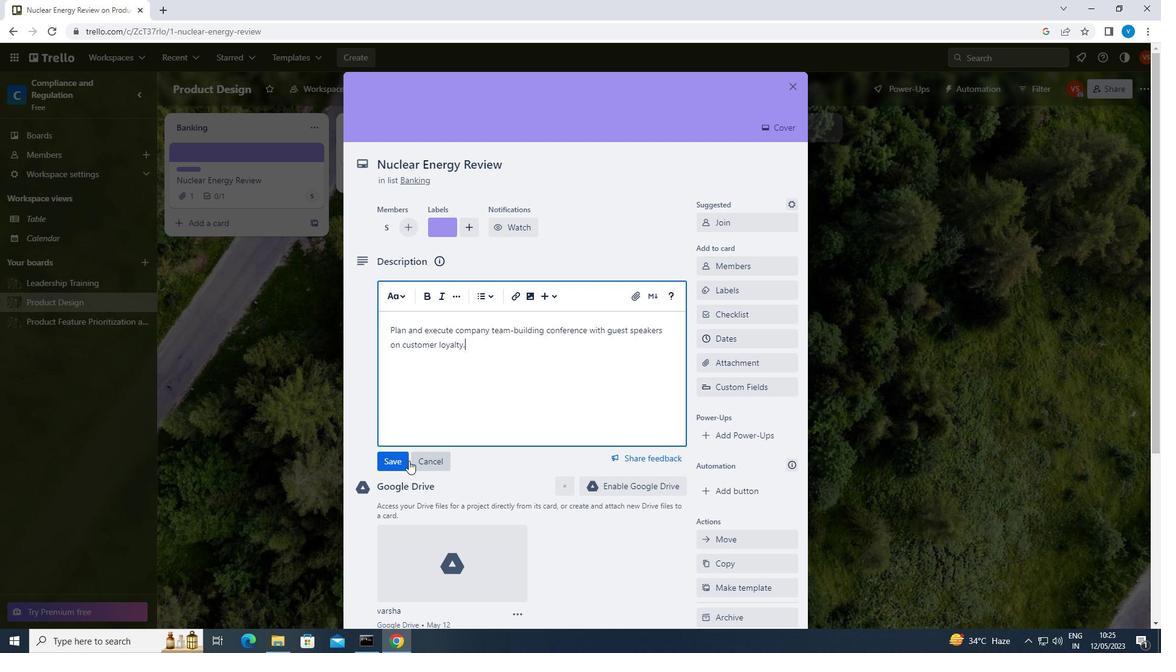 
Action: Mouse pressed left at (395, 465)
Screenshot: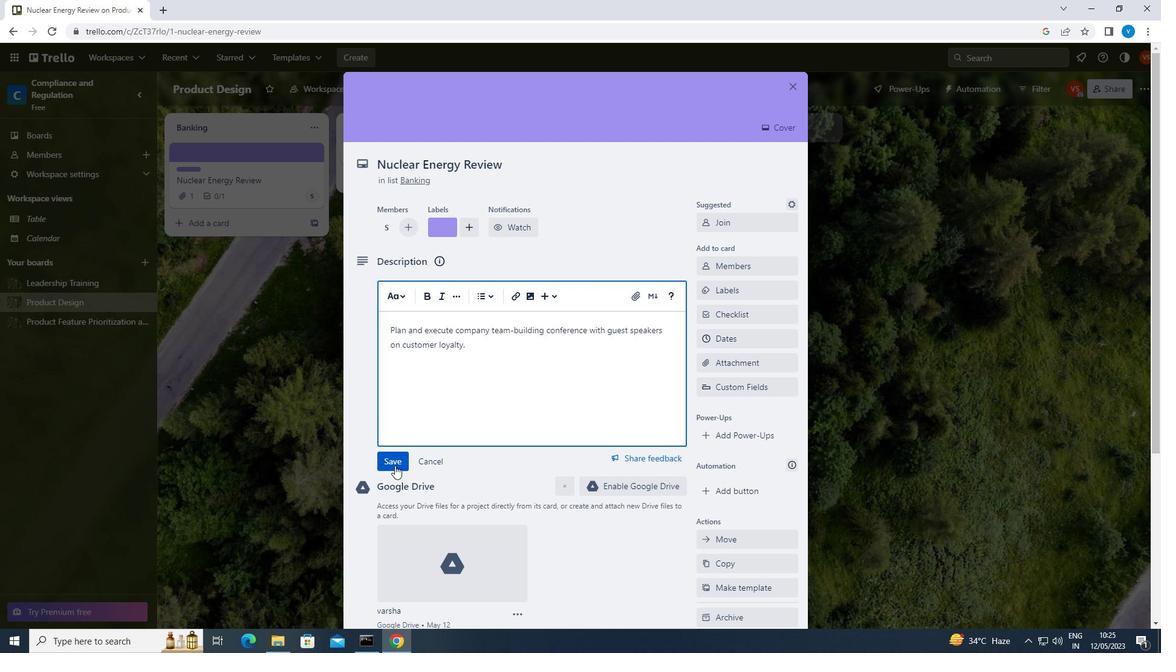 
Action: Mouse moved to (488, 457)
Screenshot: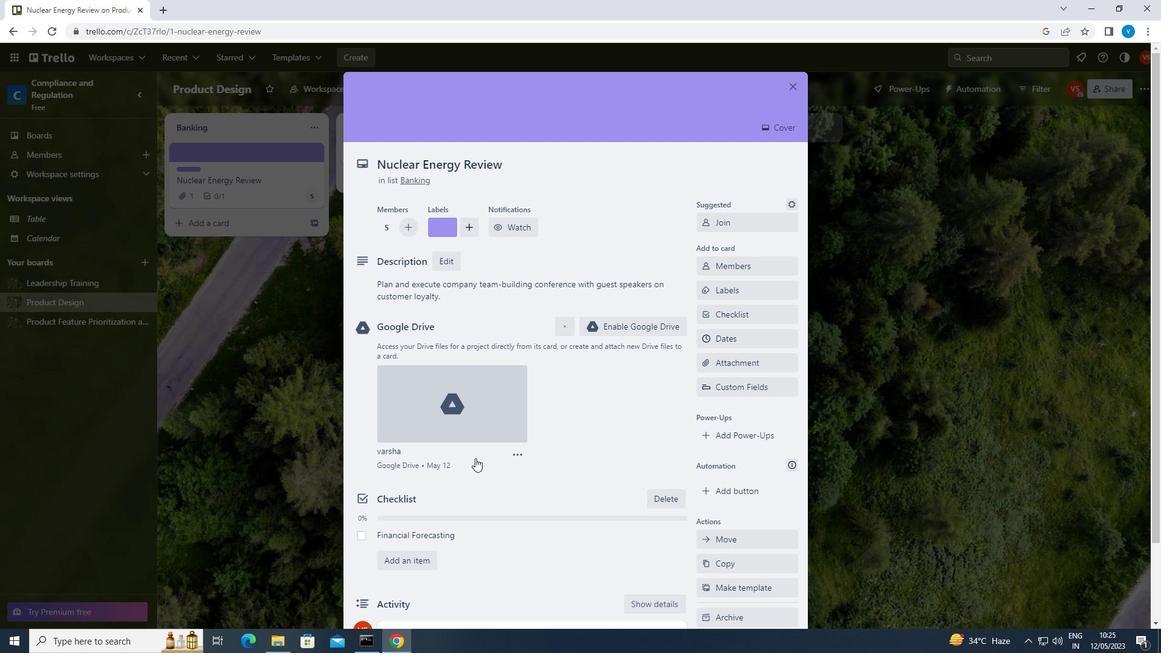 
Action: Mouse scrolled (488, 456) with delta (0, 0)
Screenshot: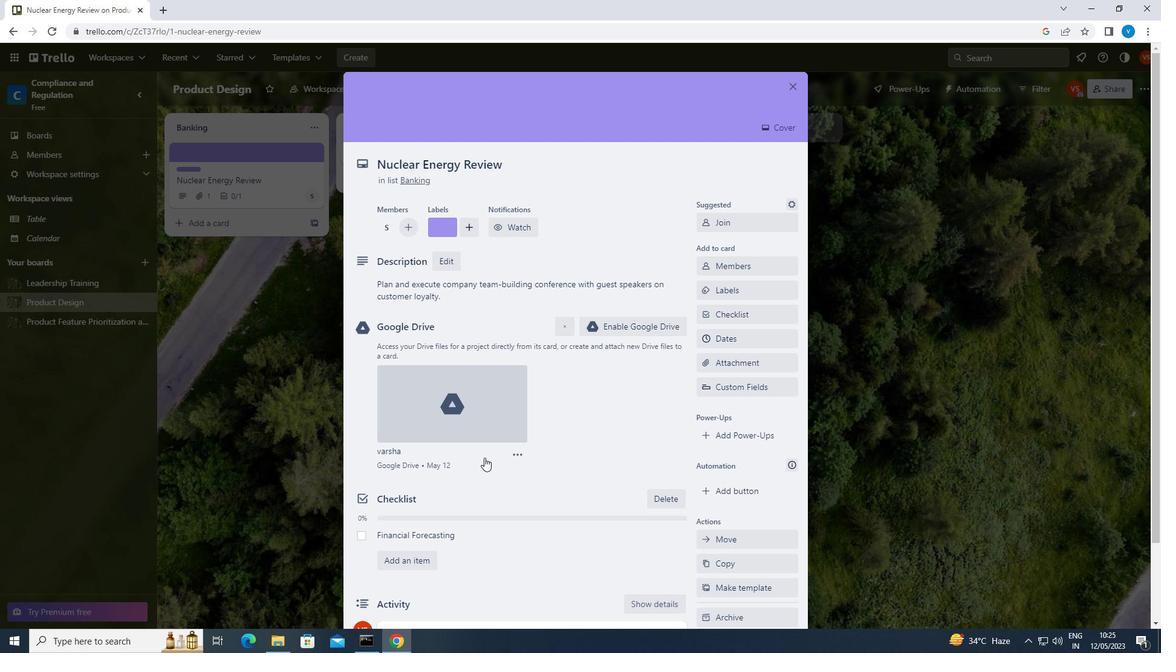 
Action: Mouse scrolled (488, 456) with delta (0, 0)
Screenshot: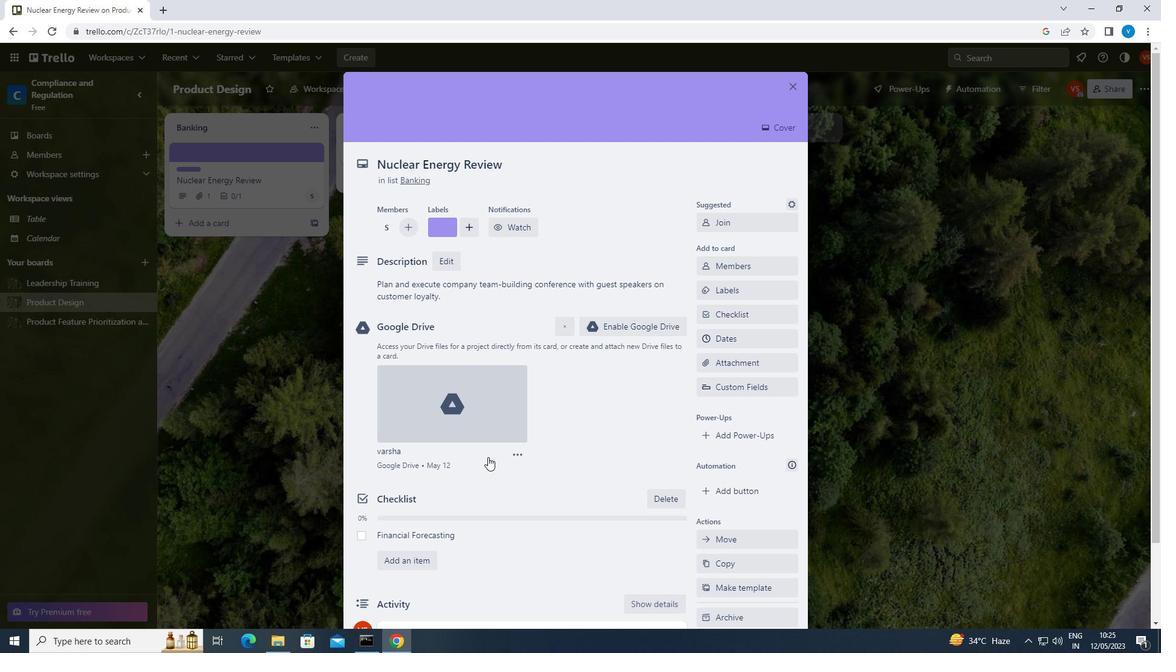 
Action: Mouse scrolled (488, 456) with delta (0, 0)
Screenshot: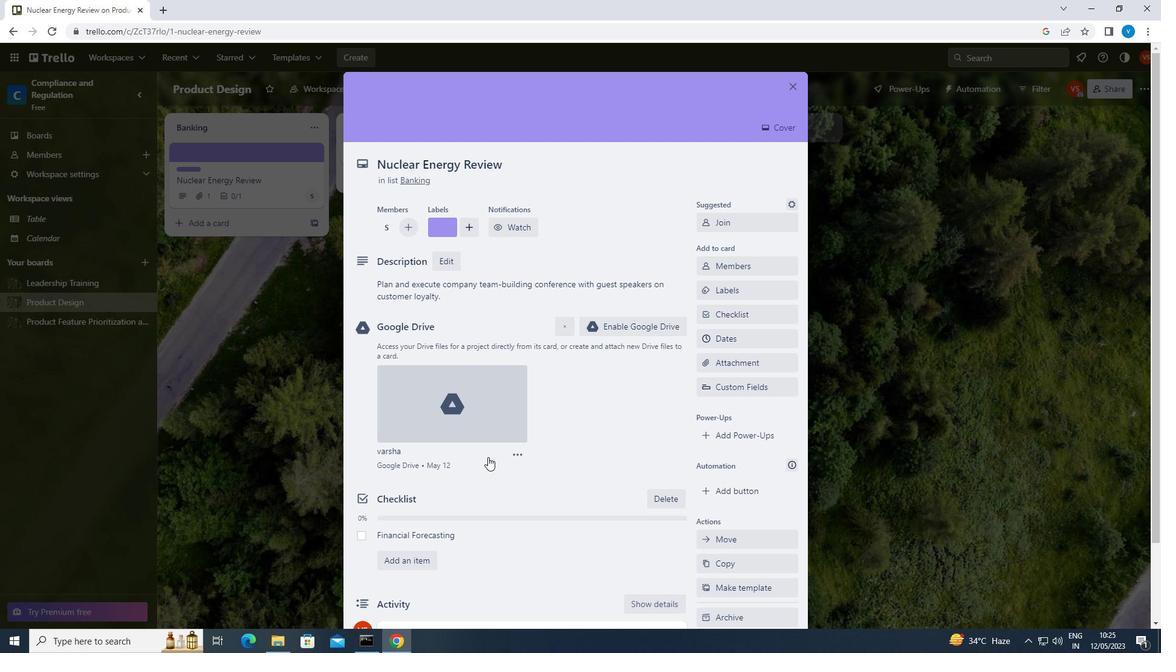 
Action: Mouse scrolled (488, 456) with delta (0, 0)
Screenshot: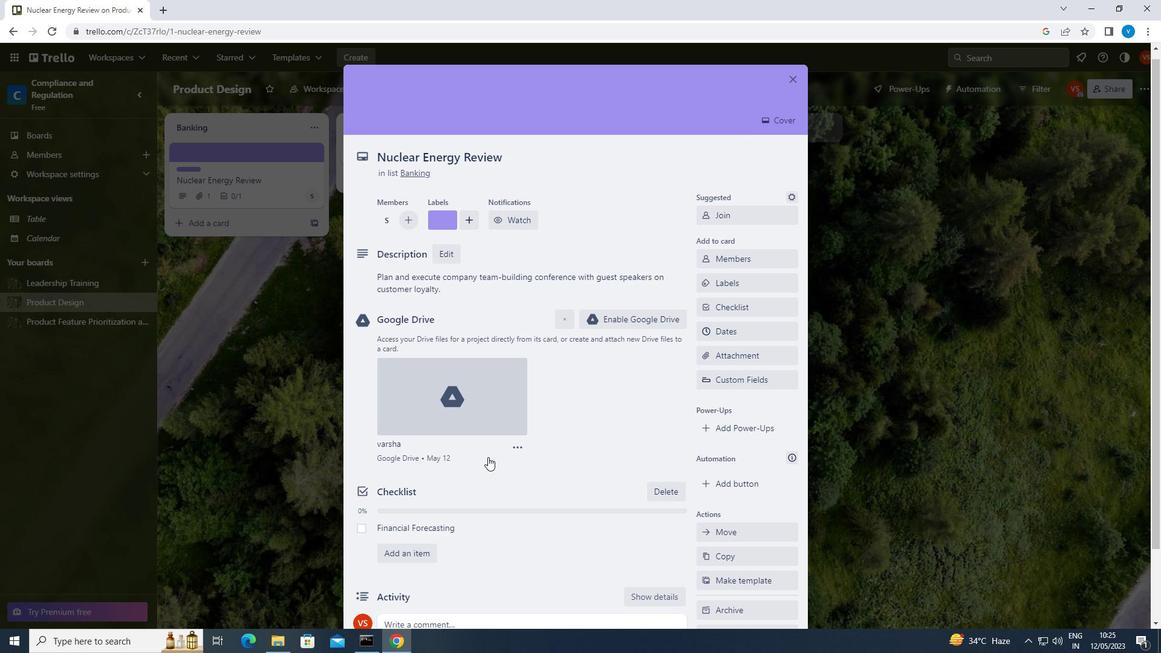 
Action: Mouse moved to (459, 545)
Screenshot: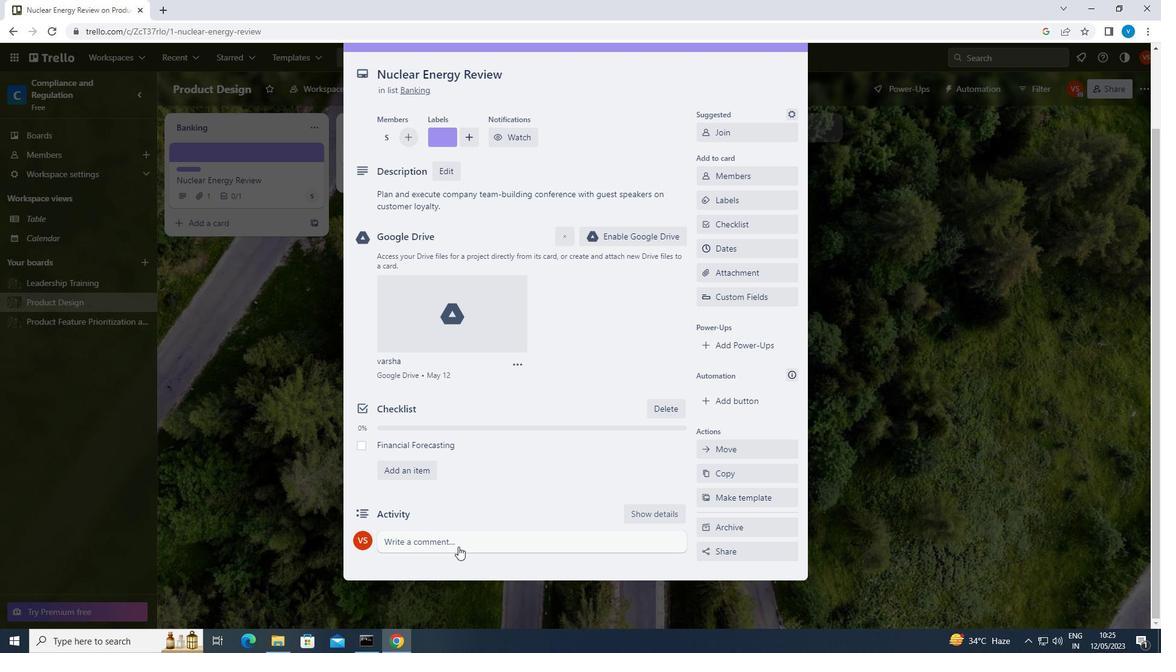 
Action: Mouse pressed left at (459, 545)
Screenshot: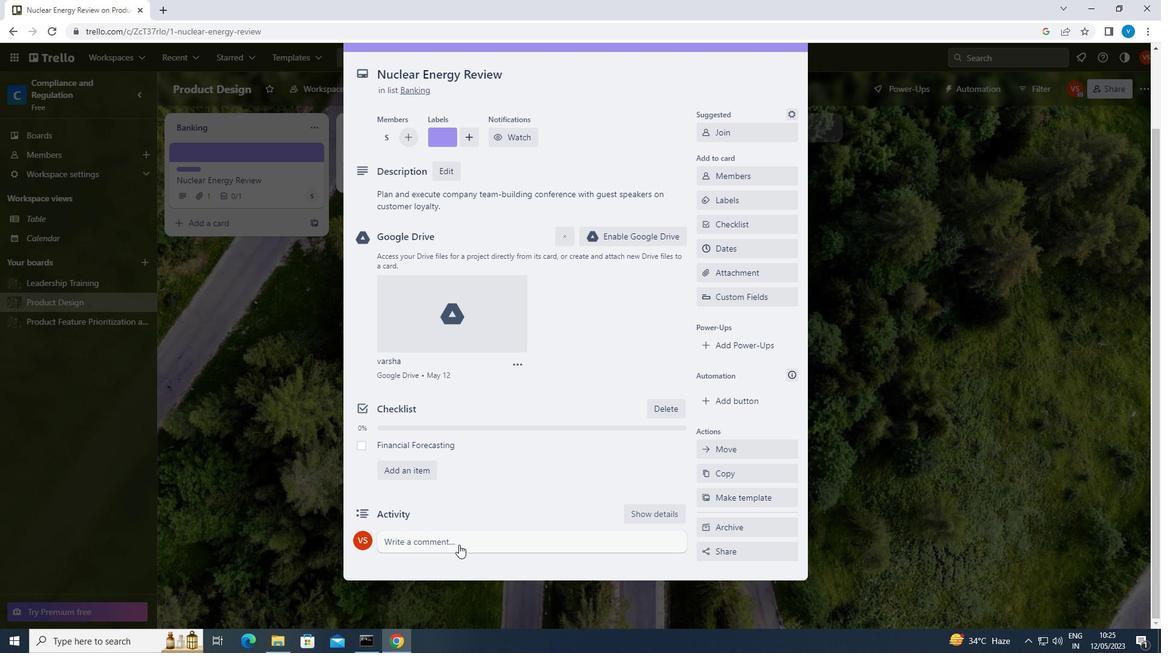 
Action: Key pressed <Key.shift>GIVEN<Key.space>THE<Key.space>POTENTIAL<Key.space>IMPACT<Key.space>OF<Key.space>THIS<Key.space>TASK<Key.space>ON<Key.space>OUR<Key.space>COMPANY<Key.space>REVENUE,<Key.space>LET<Key.space>US<Key.space>ENSURE<Key.space>THAT<Key.space>WE<Key.space>APPROACH<Key.space>IT<Key.space>WITH<Key.space>A<Key.space>FOCUS<Key.space>ON<Key.space>PROFITABILITY<Key.space>AND<Key.space><Key.shift><Key.shift>ROI.
Screenshot: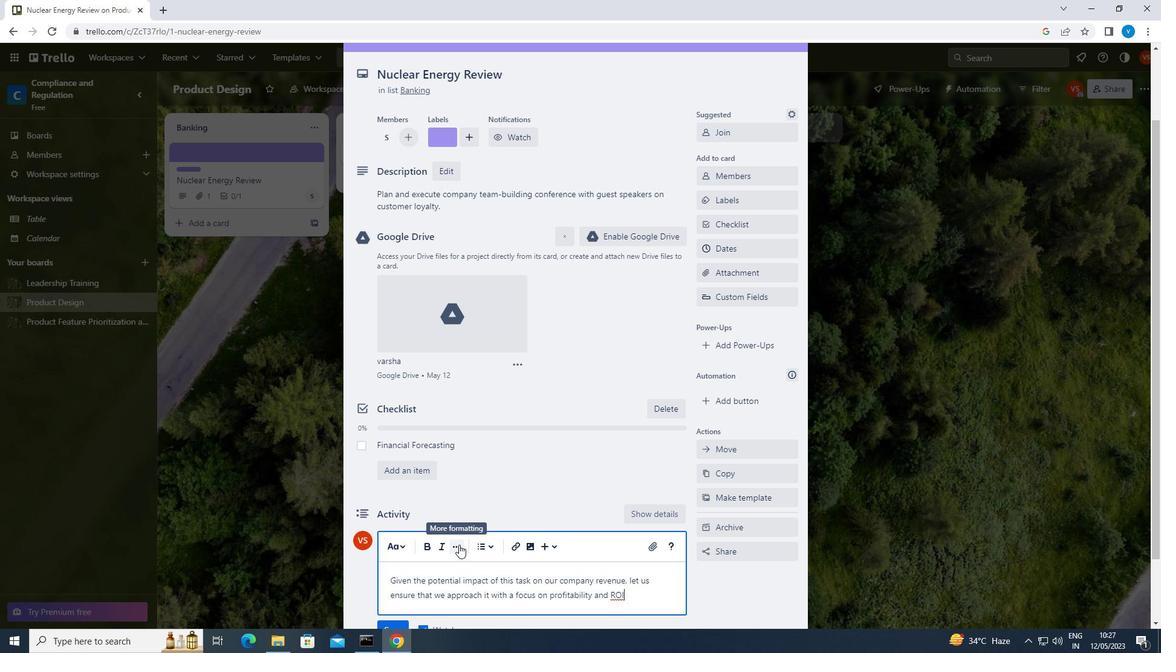 
Action: Mouse moved to (590, 523)
Screenshot: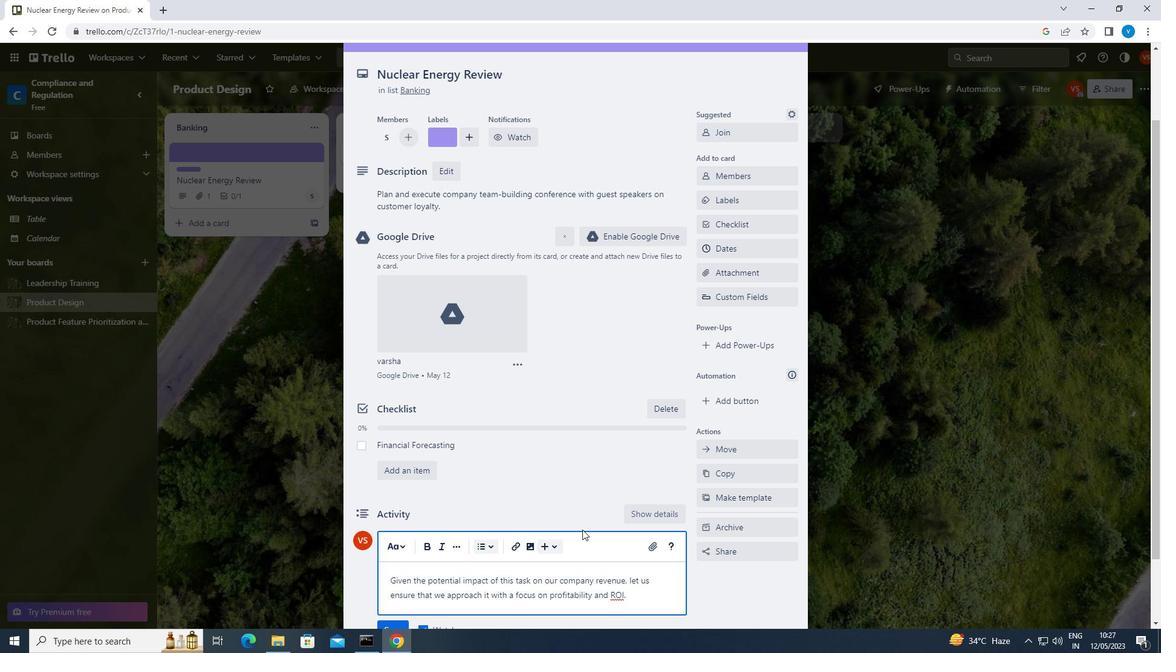 
Action: Mouse scrolled (590, 522) with delta (0, 0)
Screenshot: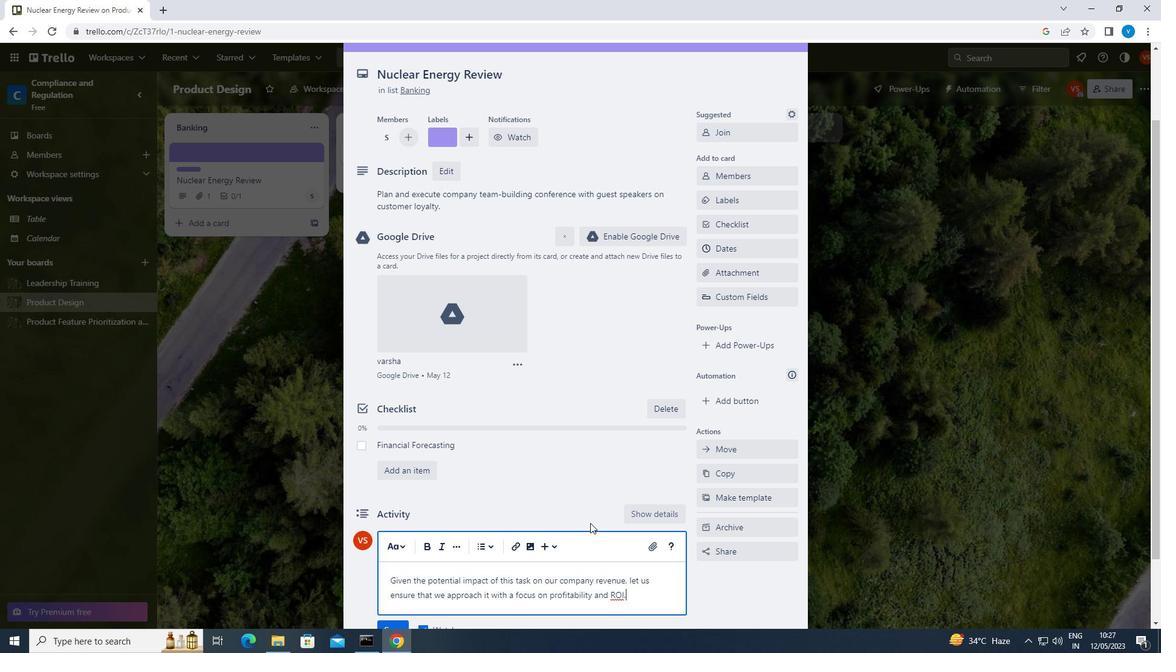 
Action: Mouse scrolled (590, 522) with delta (0, 0)
Screenshot: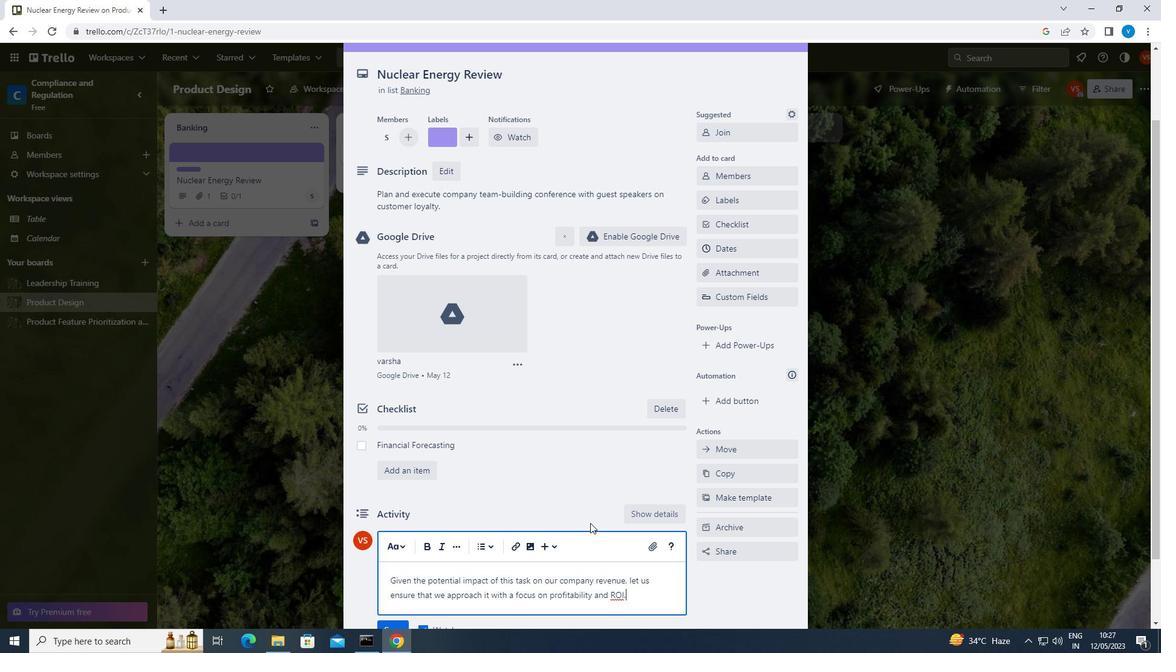
Action: Mouse scrolled (590, 522) with delta (0, 0)
Screenshot: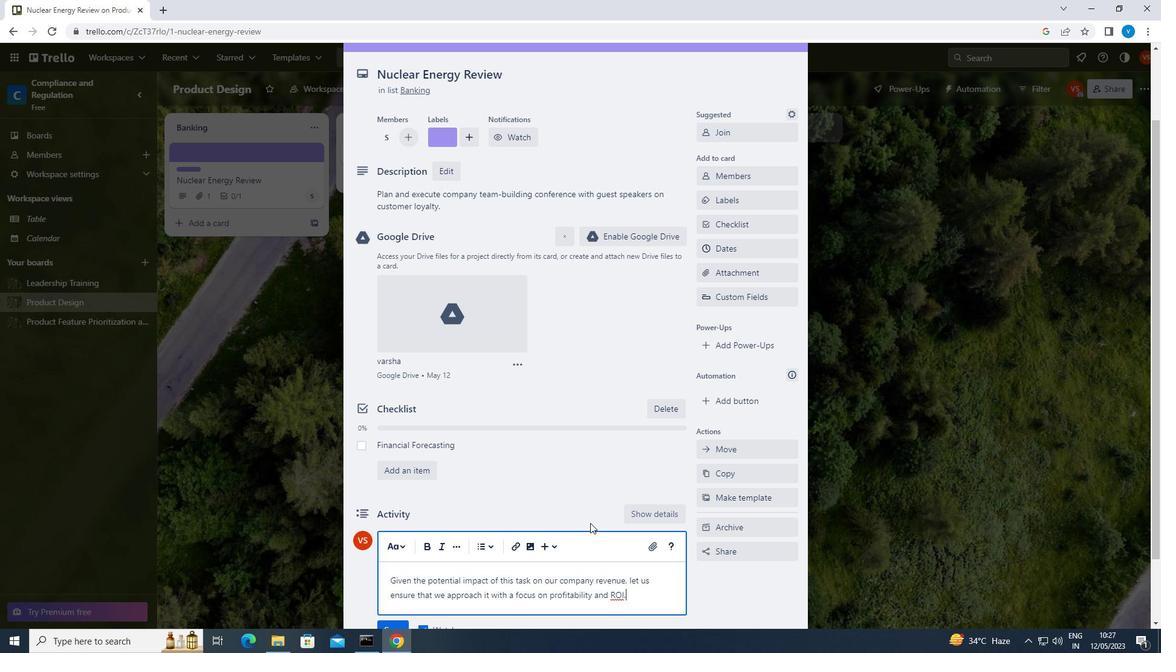 
Action: Mouse moved to (391, 555)
Screenshot: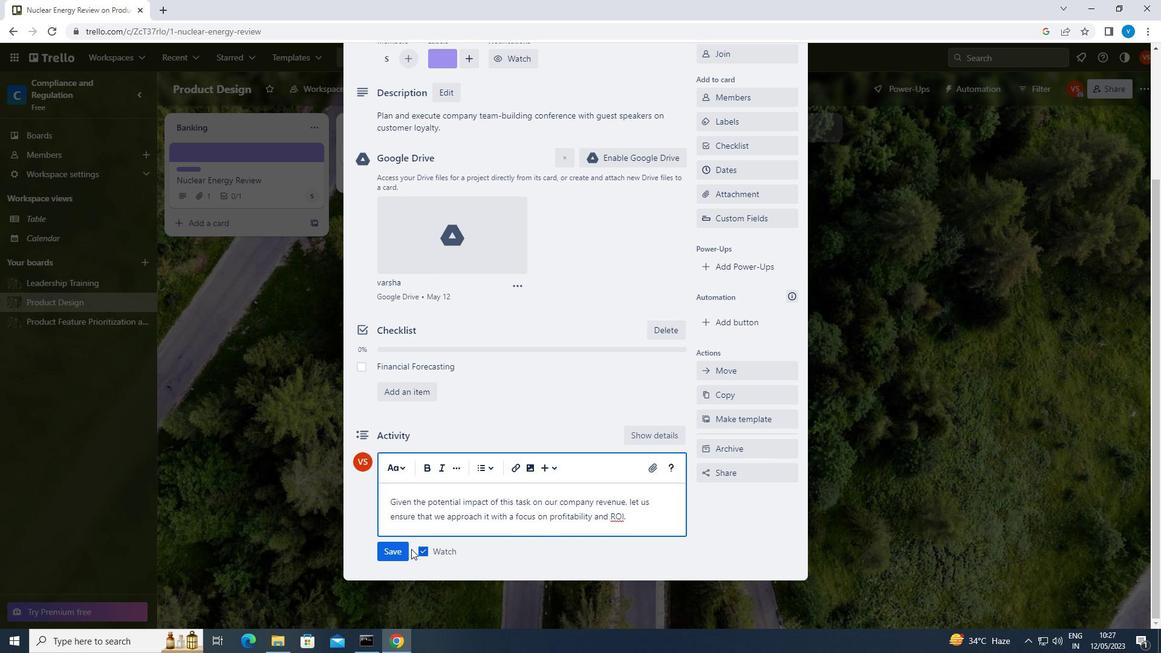 
Action: Mouse pressed left at (391, 555)
Screenshot: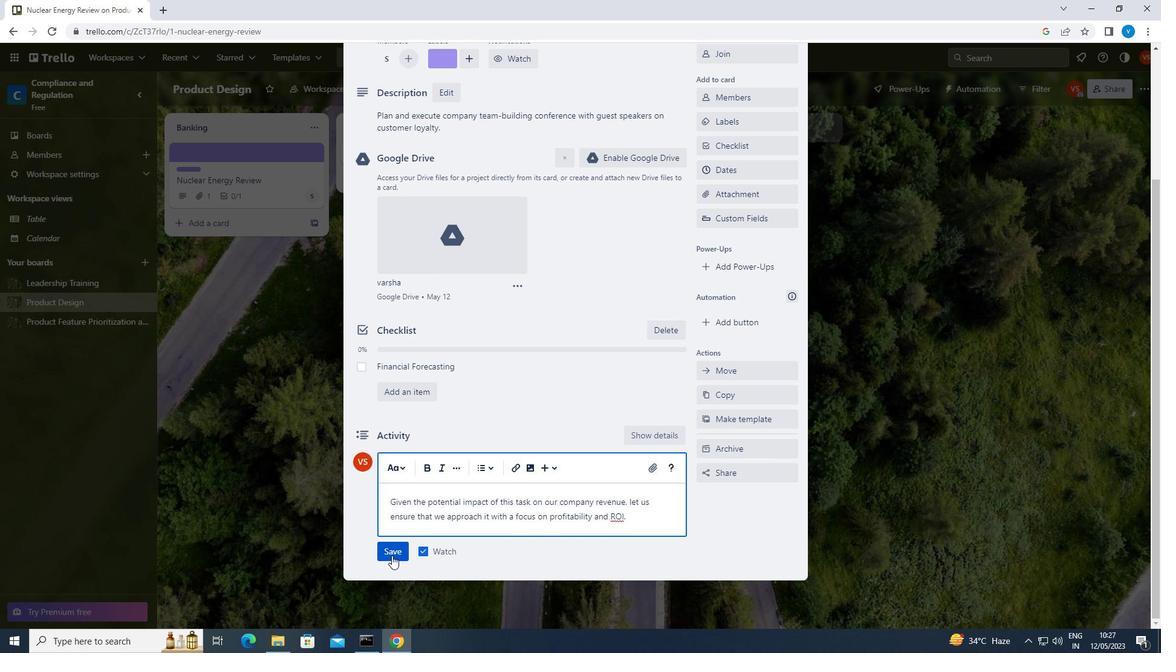 
Action: Mouse moved to (756, 179)
Screenshot: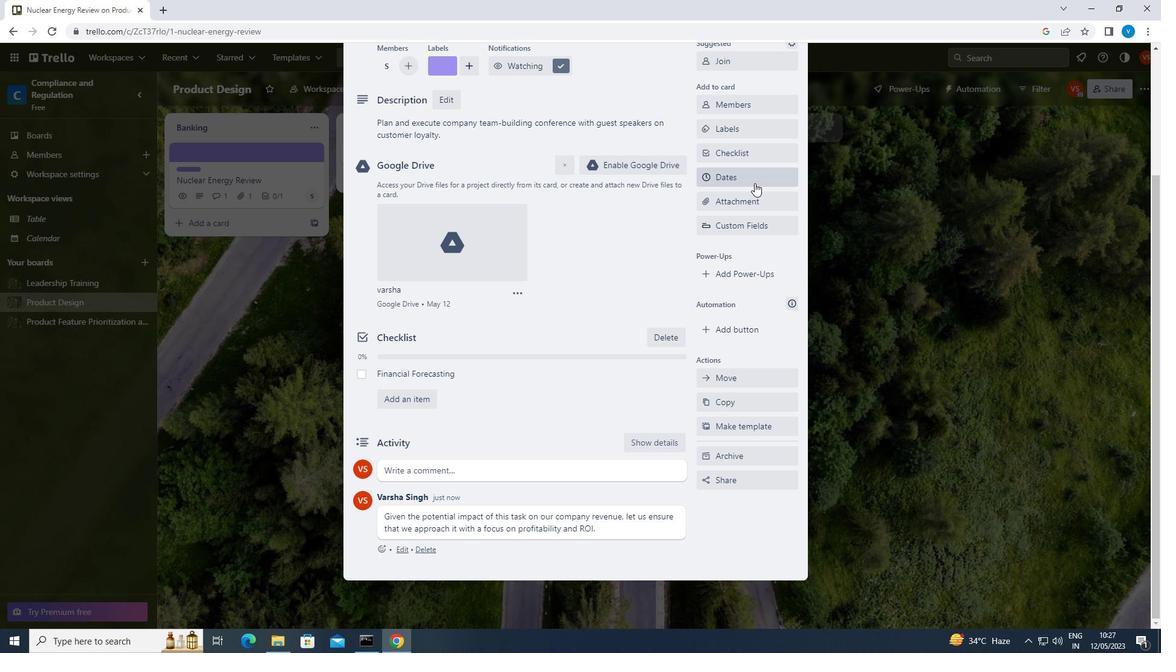 
Action: Mouse pressed left at (756, 179)
Screenshot: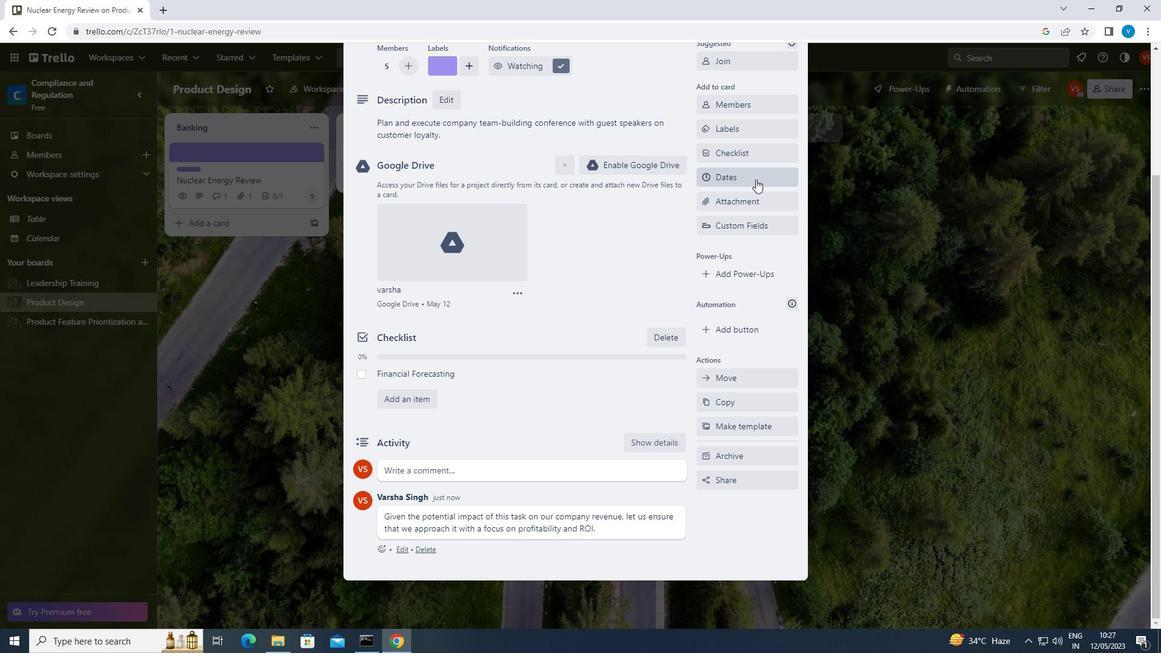 
Action: Mouse moved to (707, 423)
Screenshot: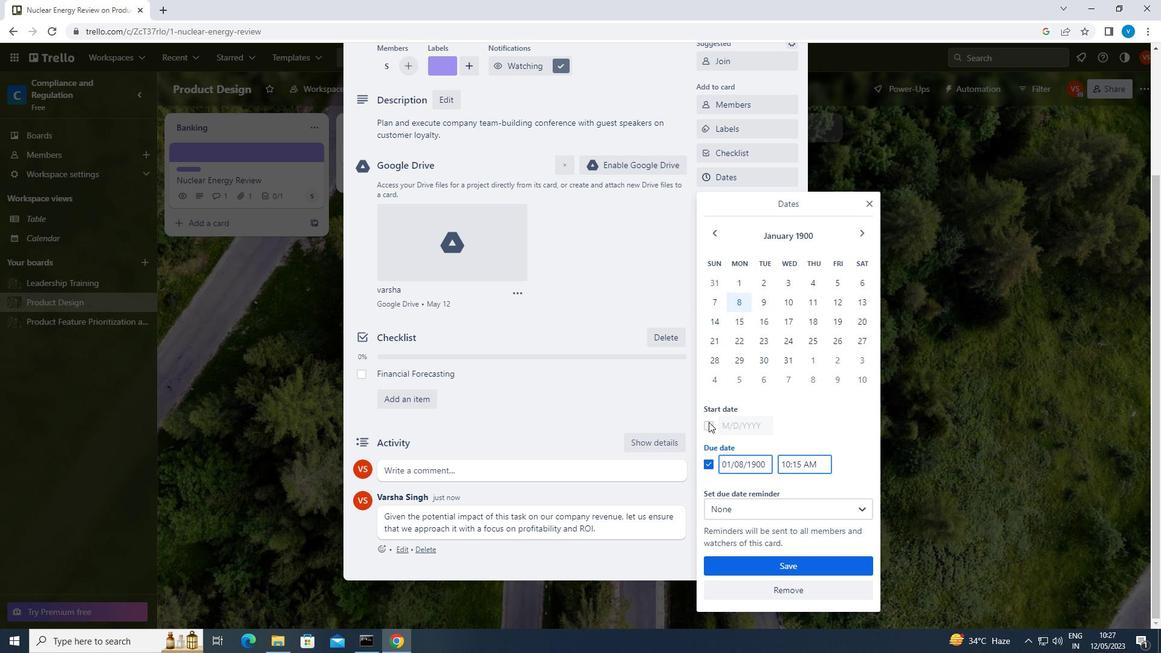 
Action: Mouse pressed left at (707, 423)
Screenshot: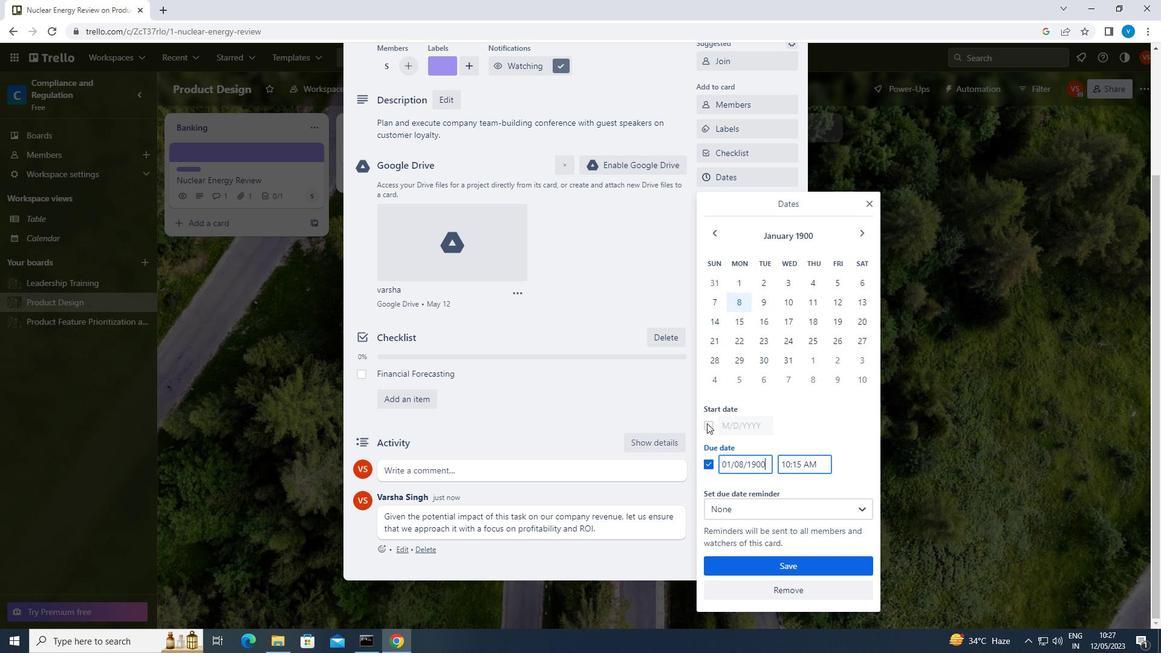 
Action: Mouse moved to (769, 424)
Screenshot: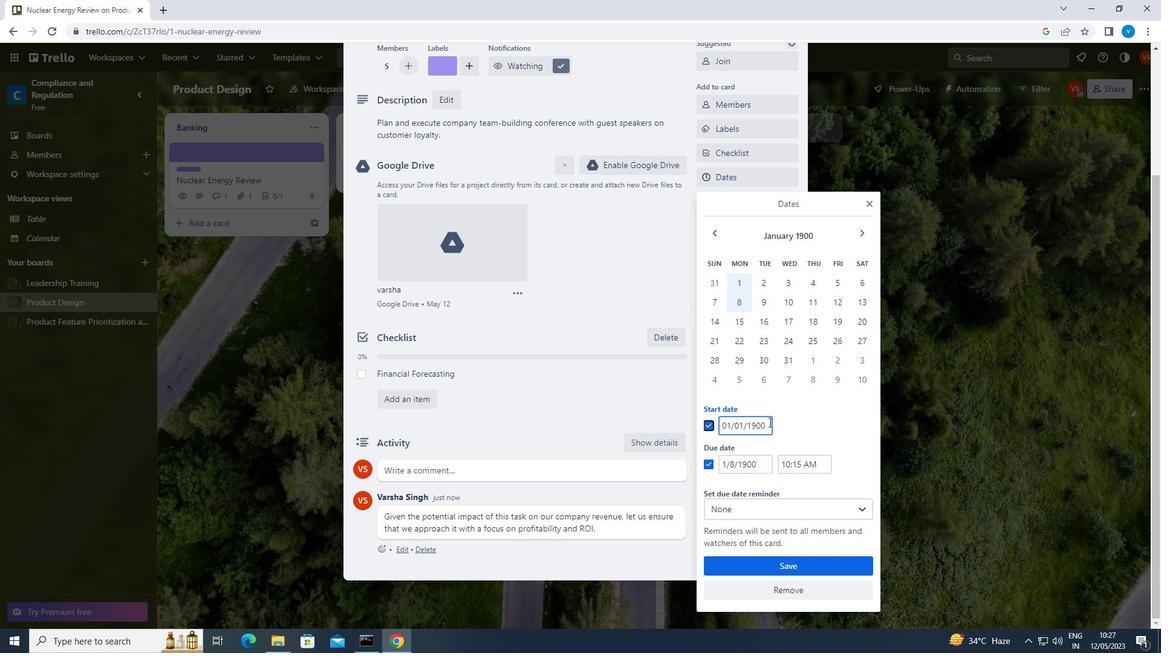 
Action: Mouse pressed left at (769, 424)
Screenshot: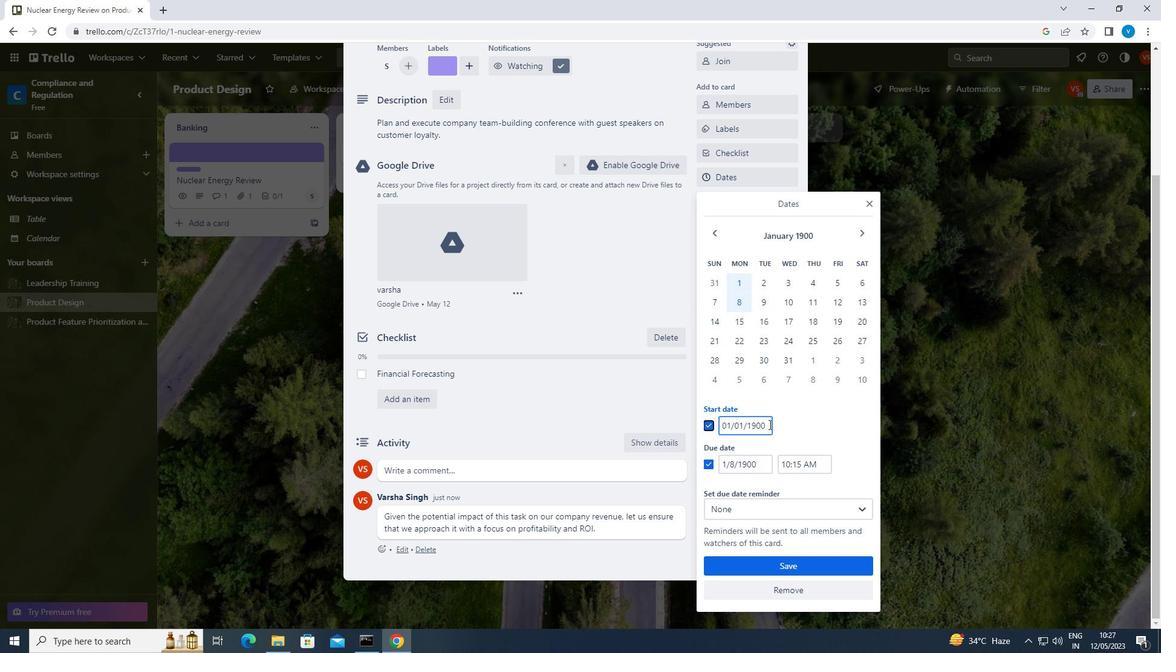 
Action: Key pressed <Key.backspace><Key.backspace><Key.backspace><Key.backspace><Key.backspace><Key.backspace><Key.backspace><Key.backspace><Key.backspace><Key.backspace><Key.backspace><Key.backspace><Key.backspace><Key.backspace><Key.backspace><Key.backspace><Key.backspace><Key.backspace><Key.backspace><Key.backspace><Key.backspace><Key.backspace>1/02/1900
Screenshot: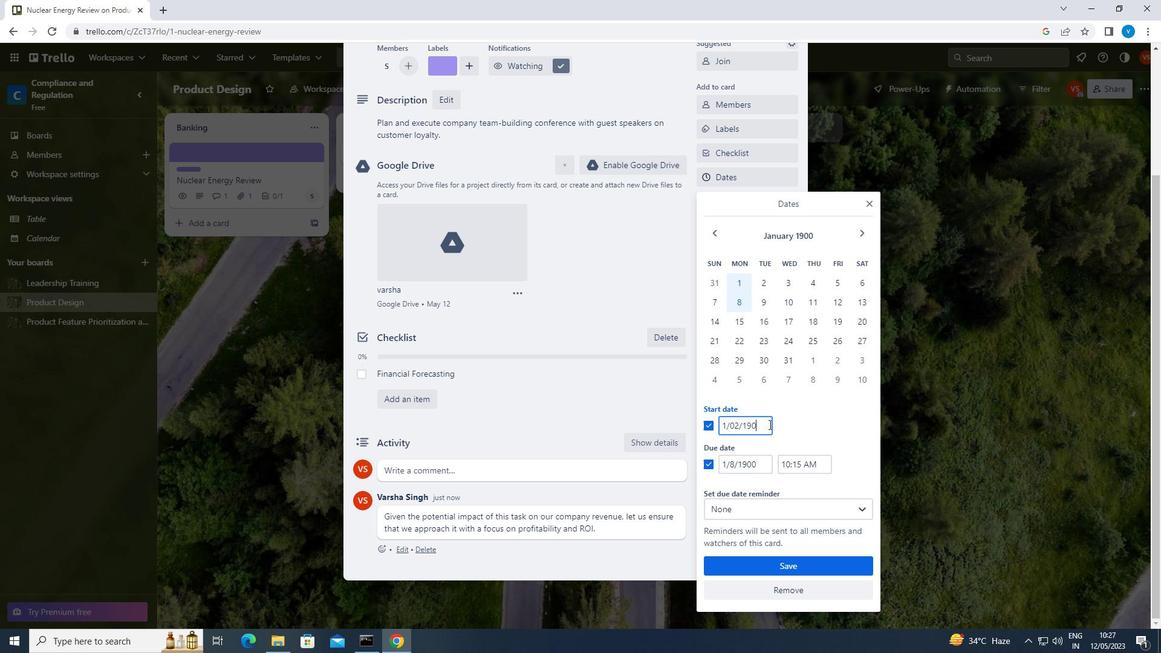 
Action: Mouse moved to (764, 468)
Screenshot: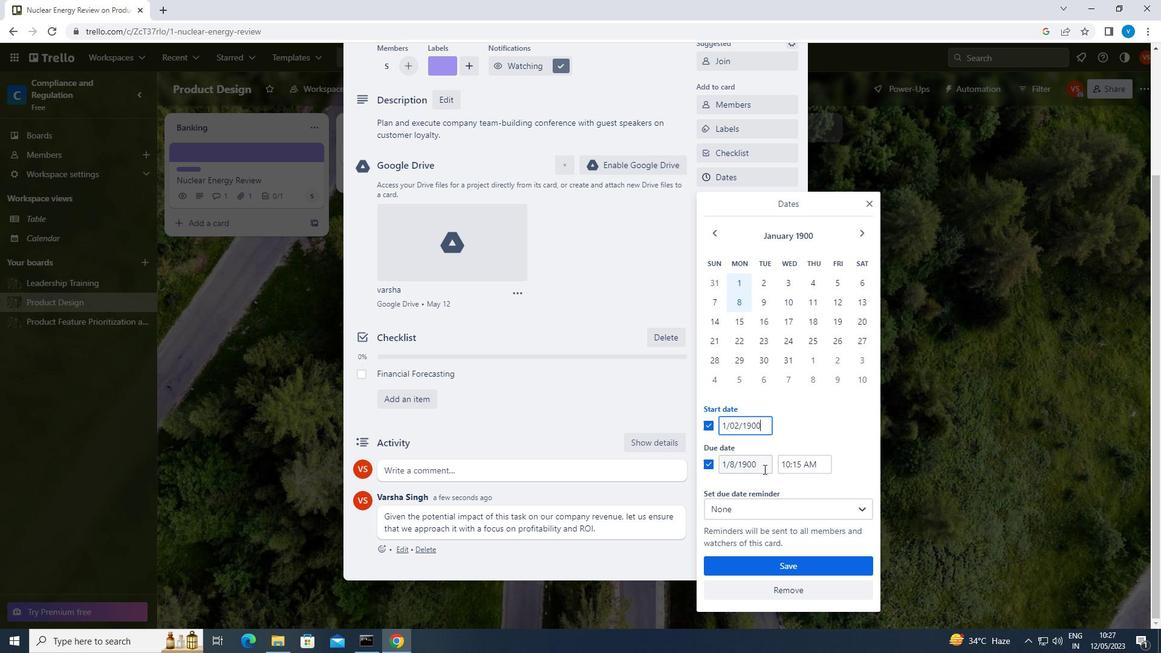 
Action: Mouse pressed left at (764, 468)
Screenshot: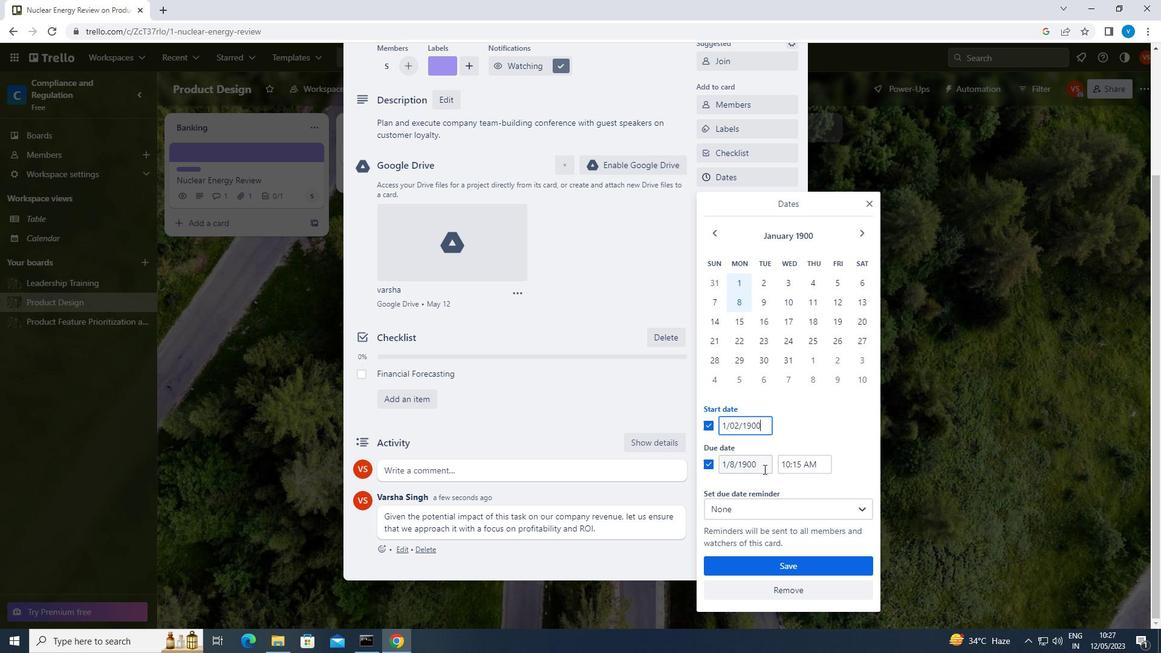 
Action: Key pressed <Key.backspace><Key.backspace><Key.backspace><Key.backspace><Key.backspace><Key.backspace><Key.backspace><Key.backspace><Key.backspace><Key.backspace><Key.backspace><Key.backspace><Key.backspace>1/09/1900
Screenshot: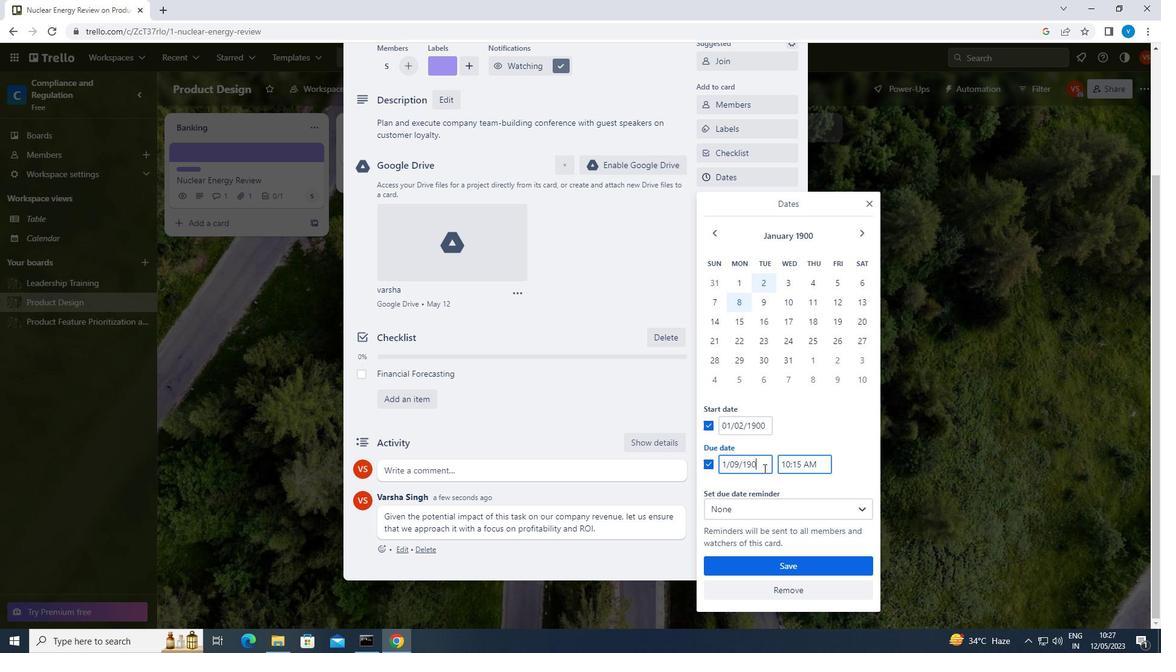 
Action: Mouse moved to (771, 566)
Screenshot: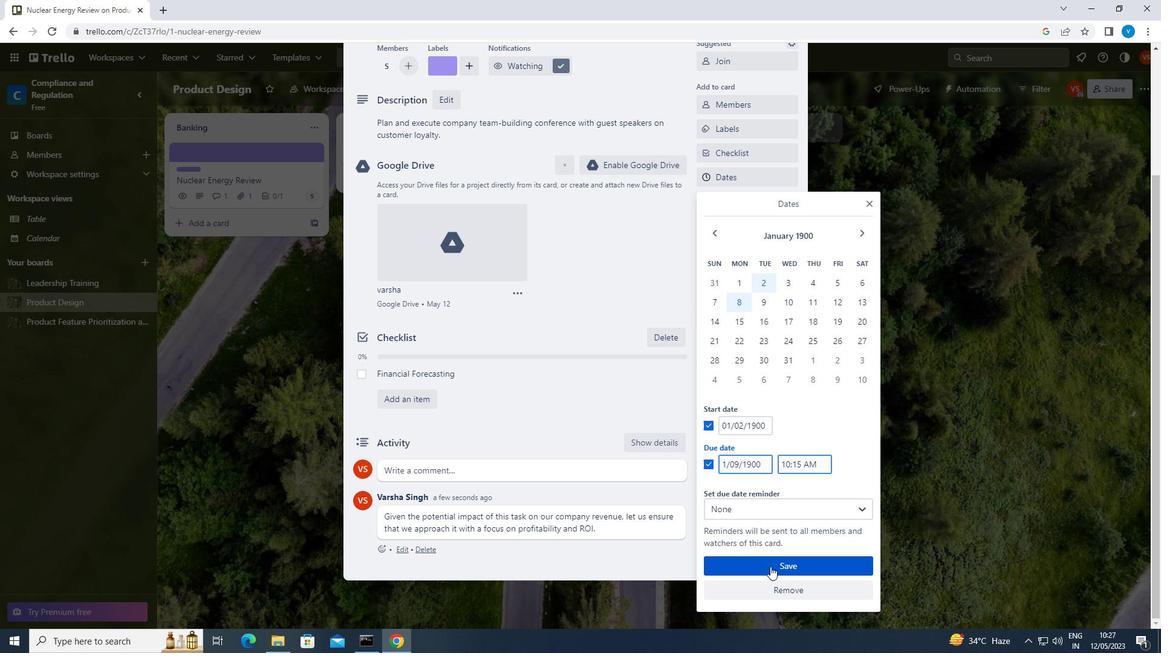 
Action: Mouse pressed left at (771, 566)
Screenshot: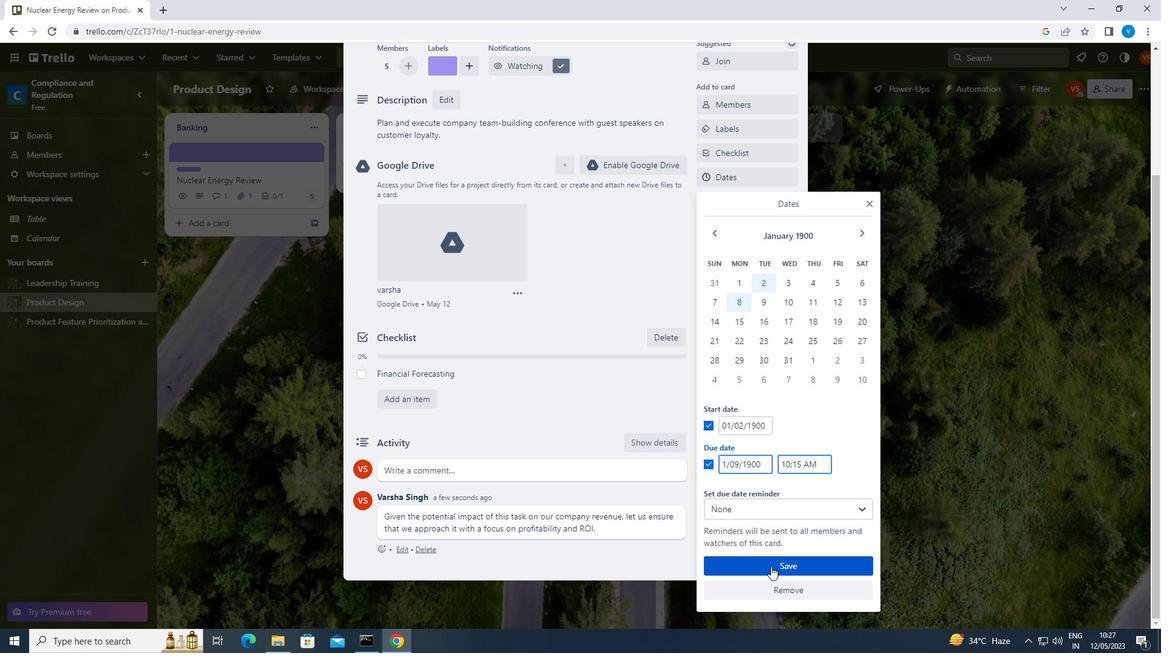 
